 Task: Create a section Incident Response Sprint and in the section, add a milestone Capacity Management Process Improvement in the project BitTech
Action: Mouse moved to (312, 456)
Screenshot: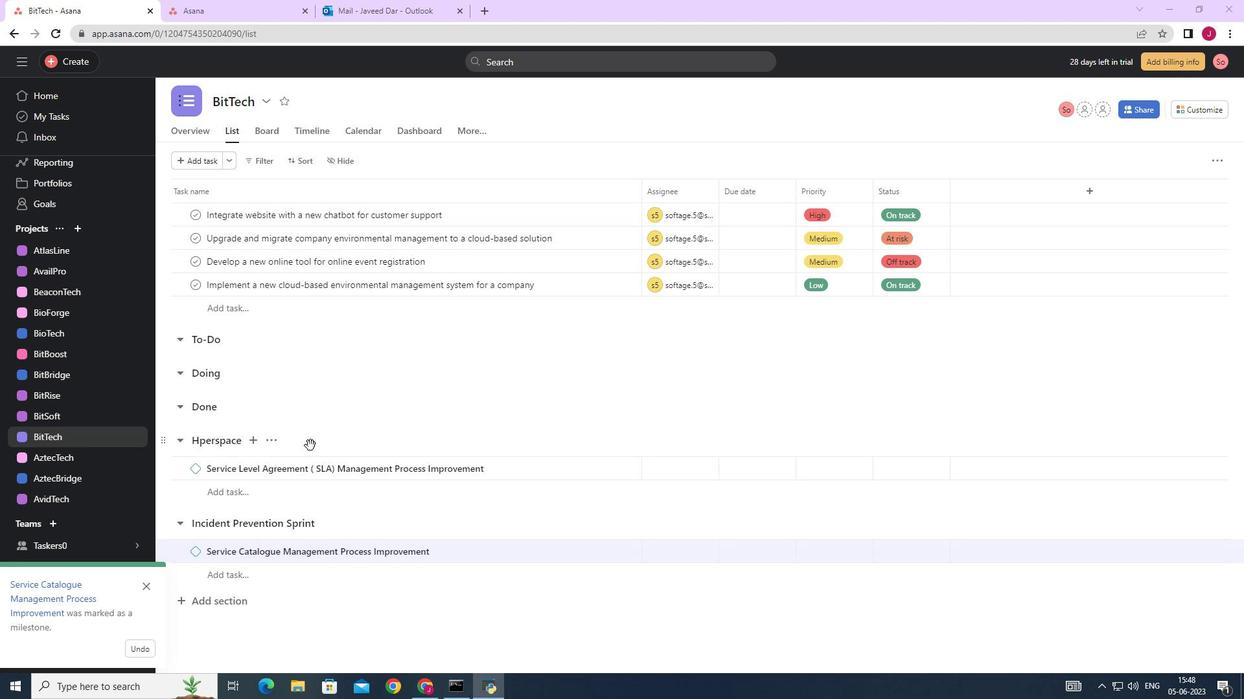 
Action: Mouse scrolled (312, 455) with delta (0, 0)
Screenshot: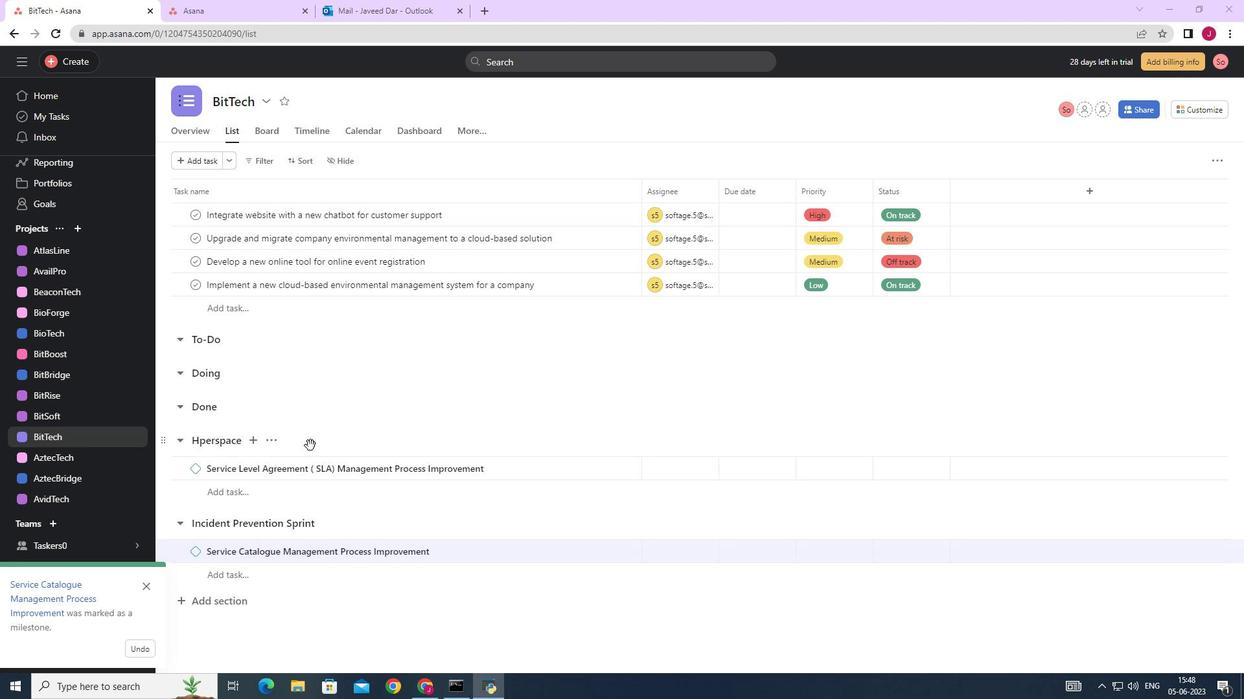 
Action: Mouse moved to (312, 456)
Screenshot: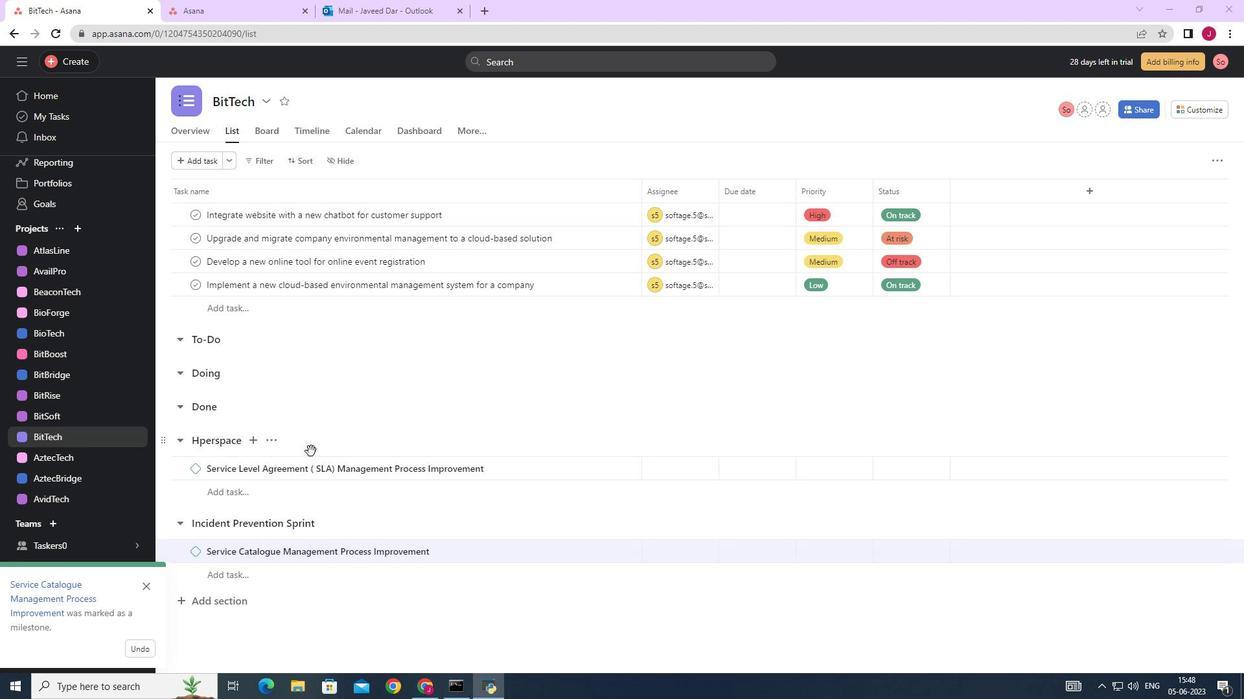 
Action: Mouse scrolled (312, 455) with delta (0, 0)
Screenshot: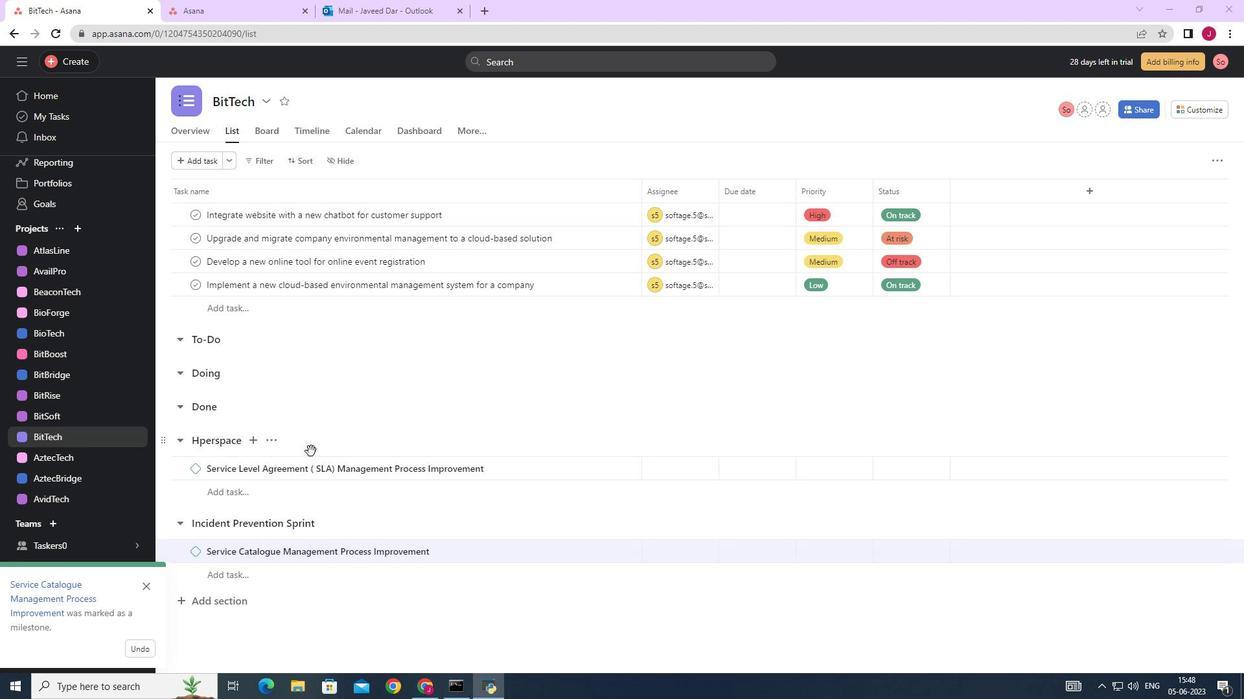 
Action: Mouse moved to (313, 457)
Screenshot: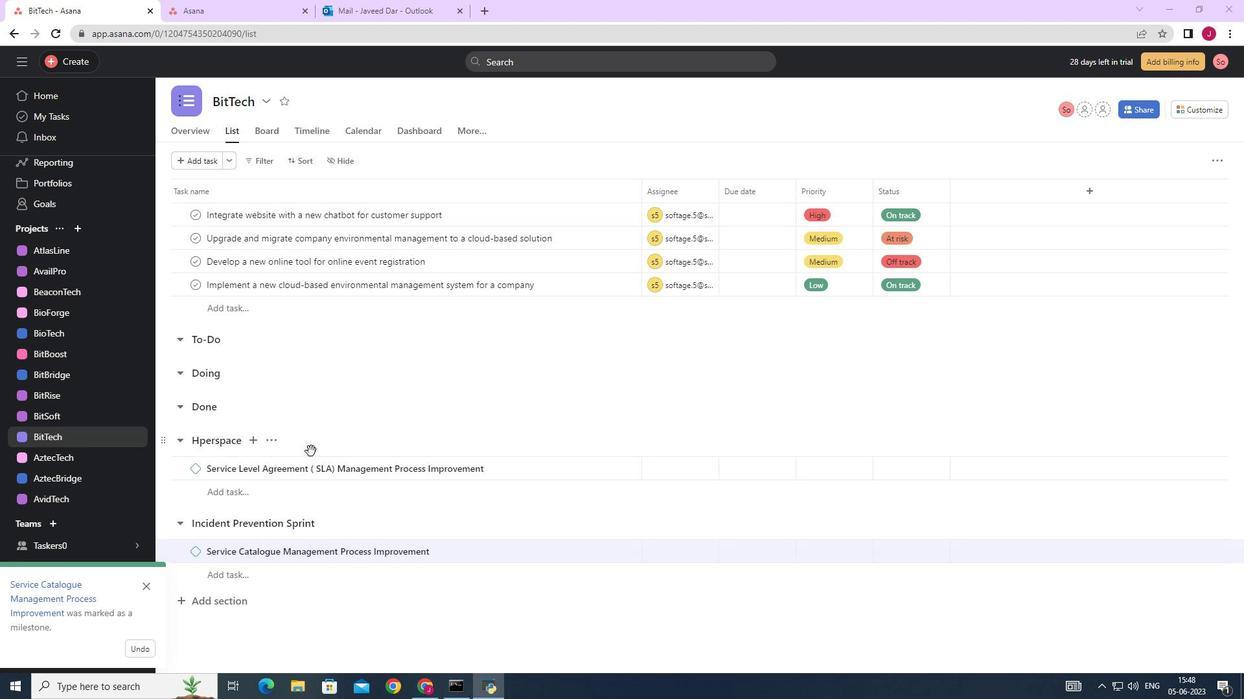 
Action: Mouse scrolled (313, 456) with delta (0, 0)
Screenshot: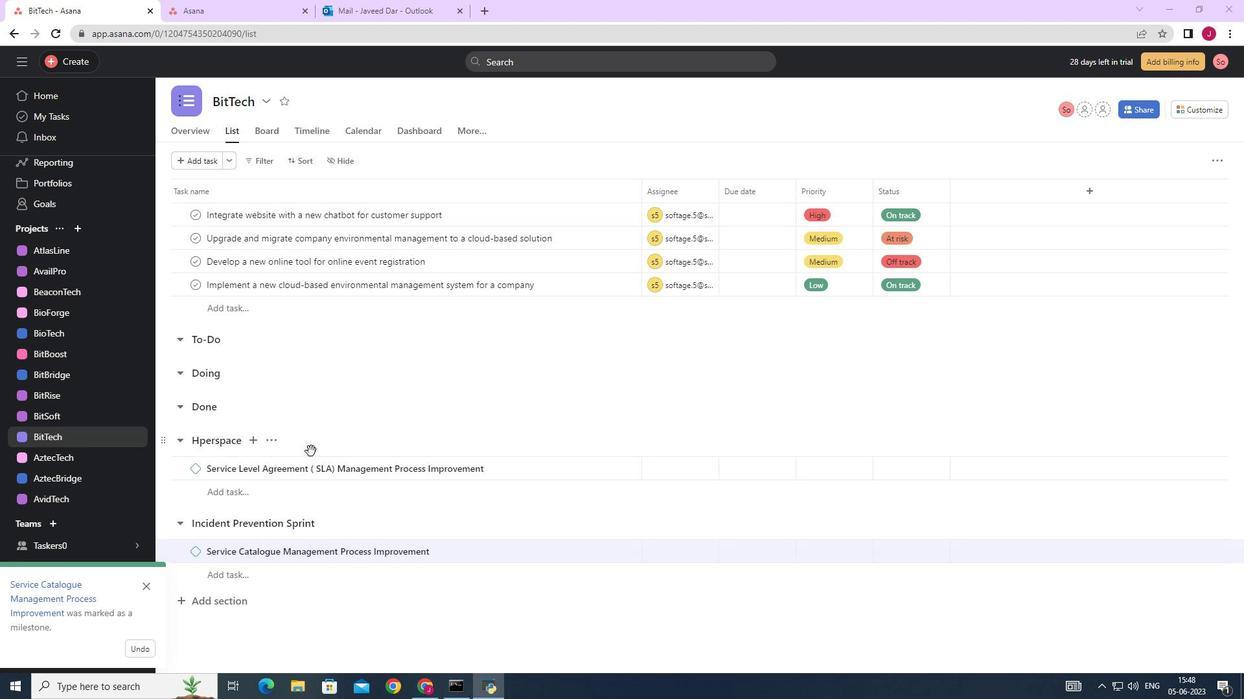 
Action: Mouse scrolled (313, 456) with delta (0, 0)
Screenshot: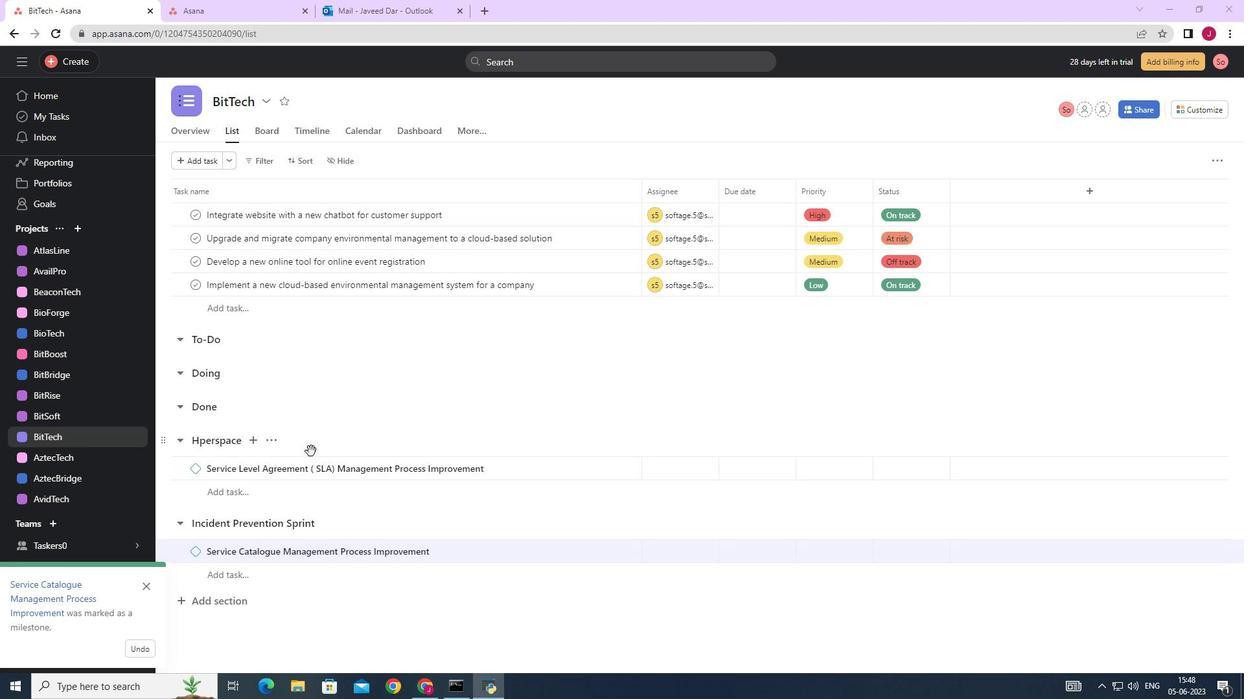 
Action: Mouse scrolled (313, 456) with delta (0, 0)
Screenshot: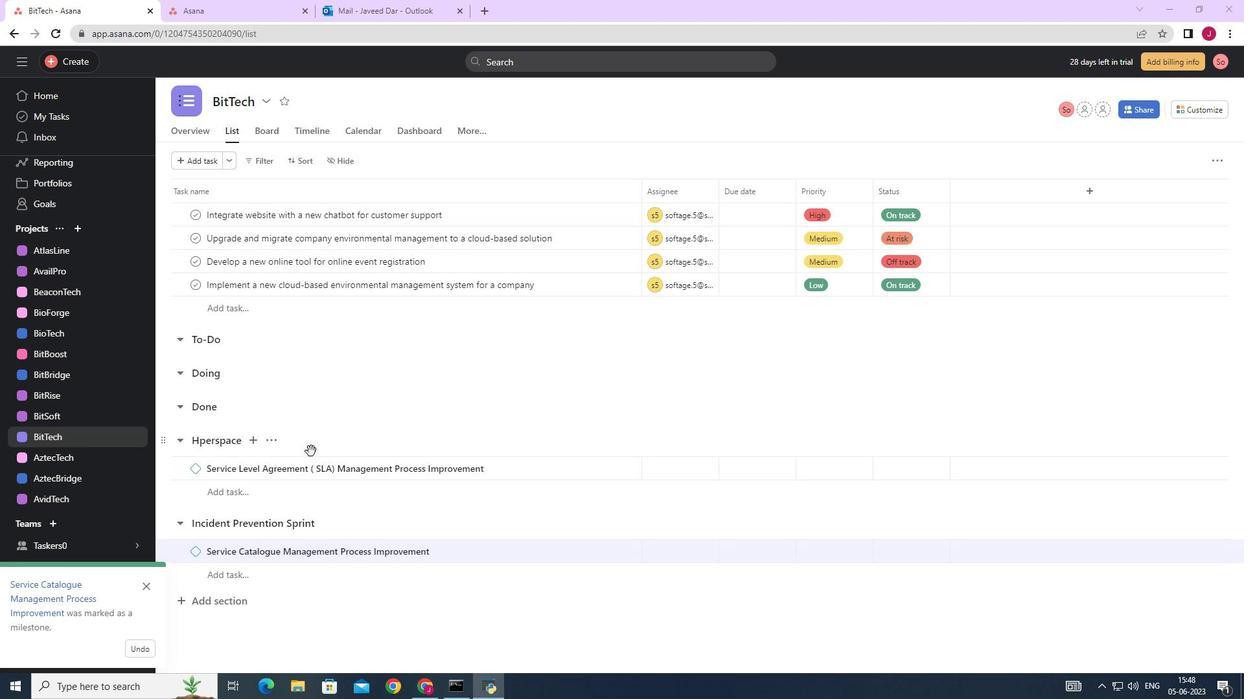 
Action: Mouse scrolled (313, 456) with delta (0, 0)
Screenshot: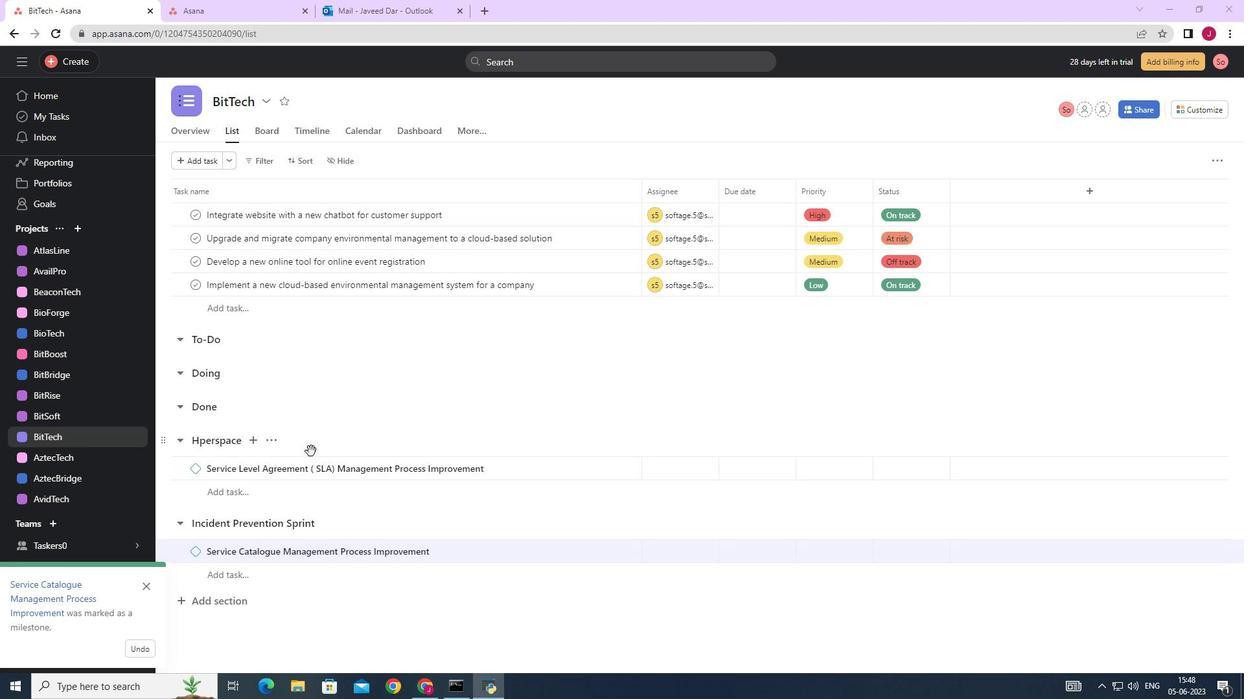 
Action: Mouse moved to (314, 458)
Screenshot: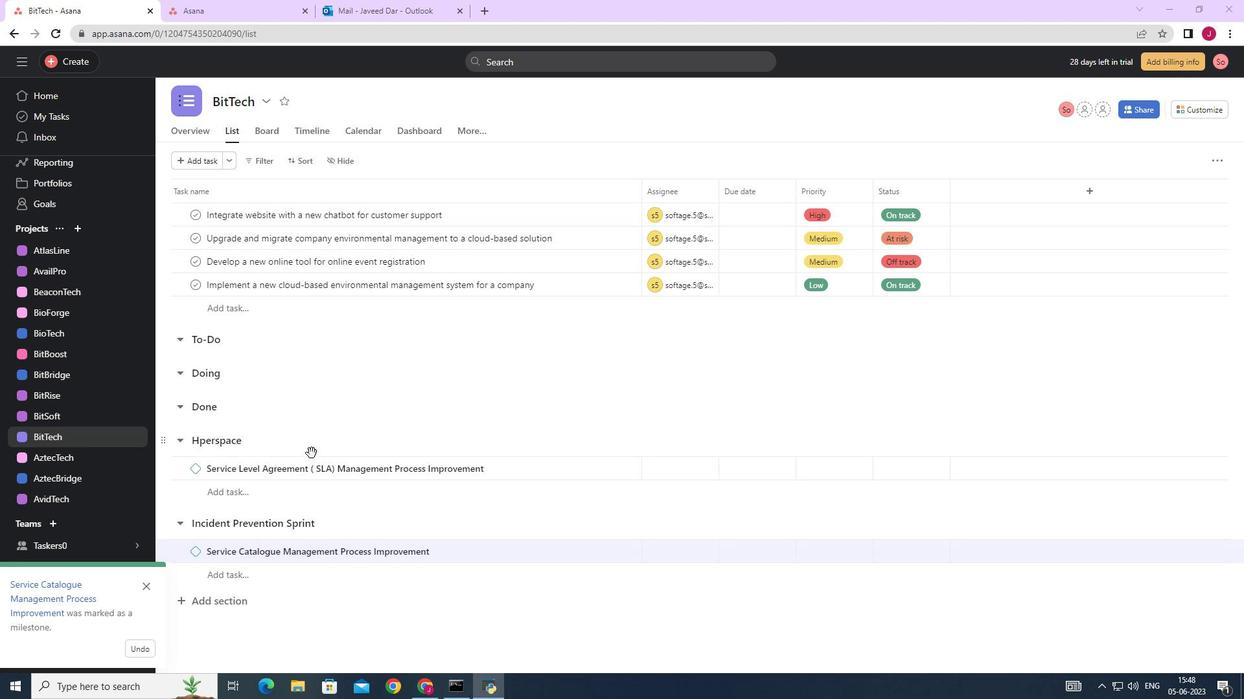 
Action: Mouse scrolled (314, 457) with delta (0, 0)
Screenshot: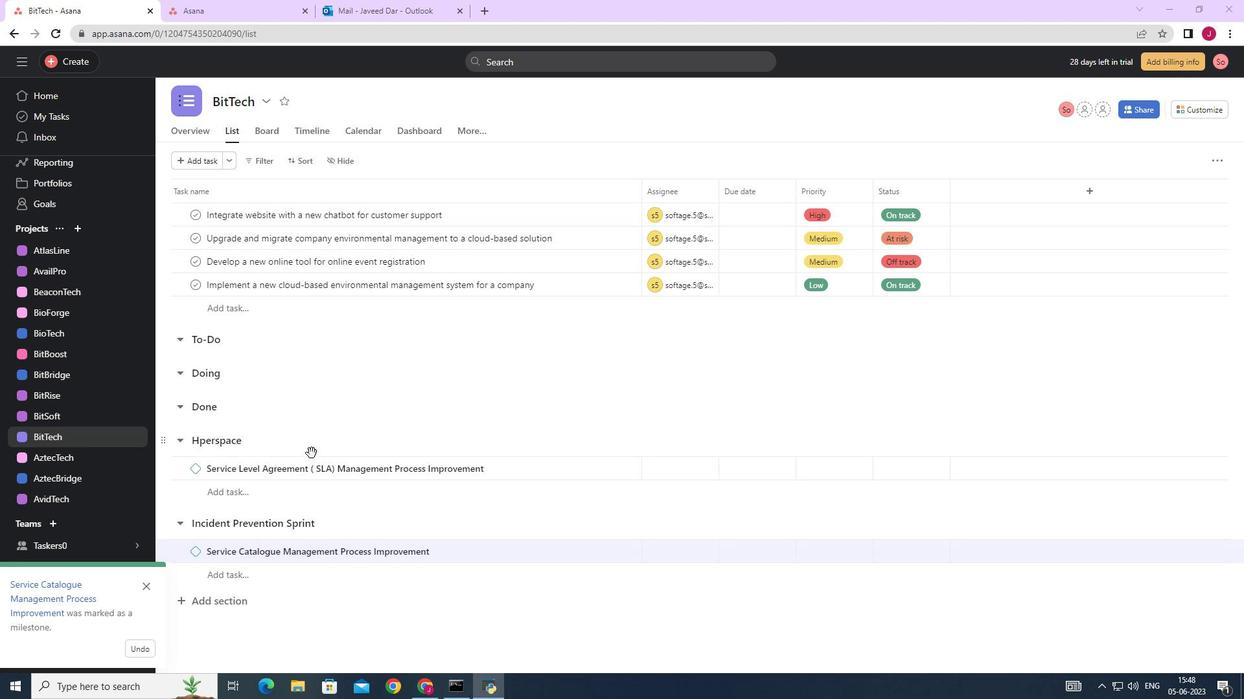 
Action: Mouse moved to (150, 585)
Screenshot: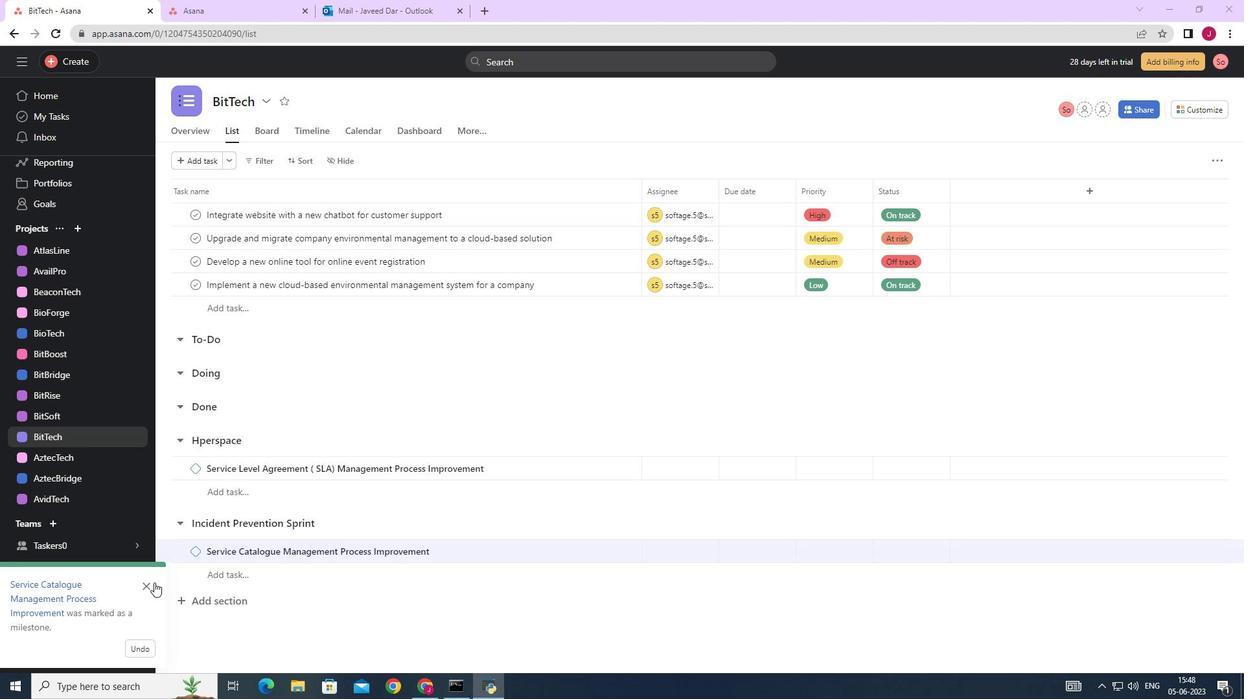 
Action: Mouse pressed left at (150, 585)
Screenshot: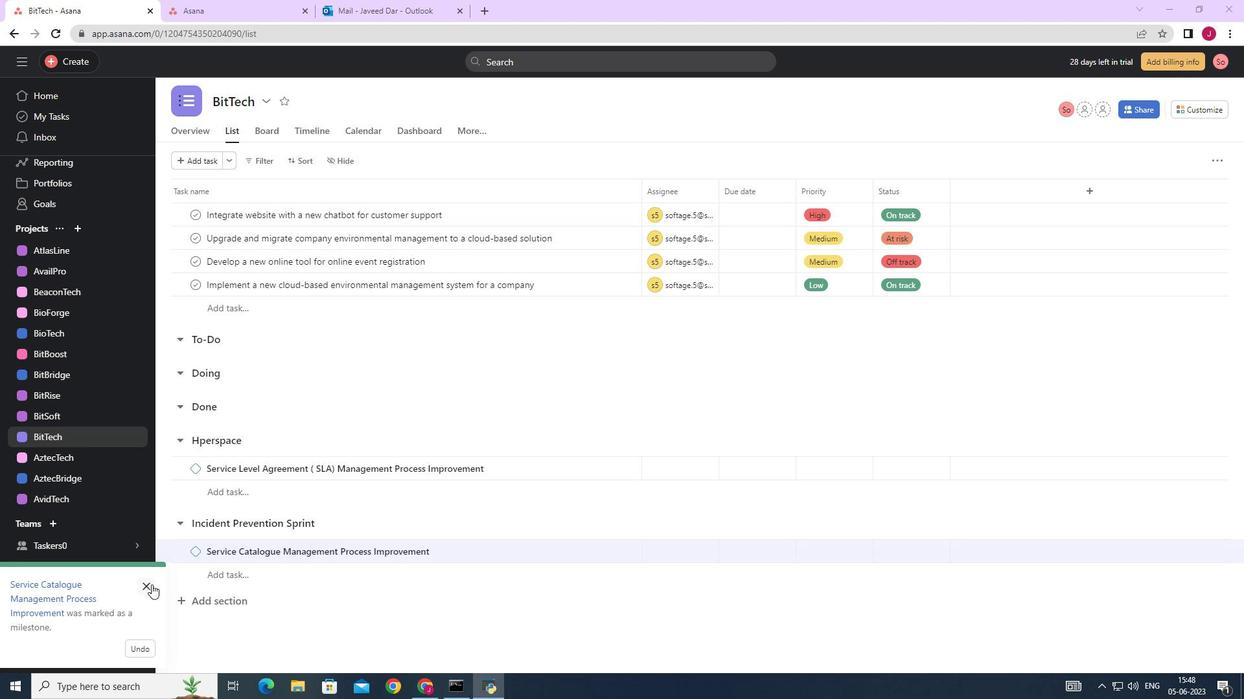 
Action: Mouse moved to (318, 492)
Screenshot: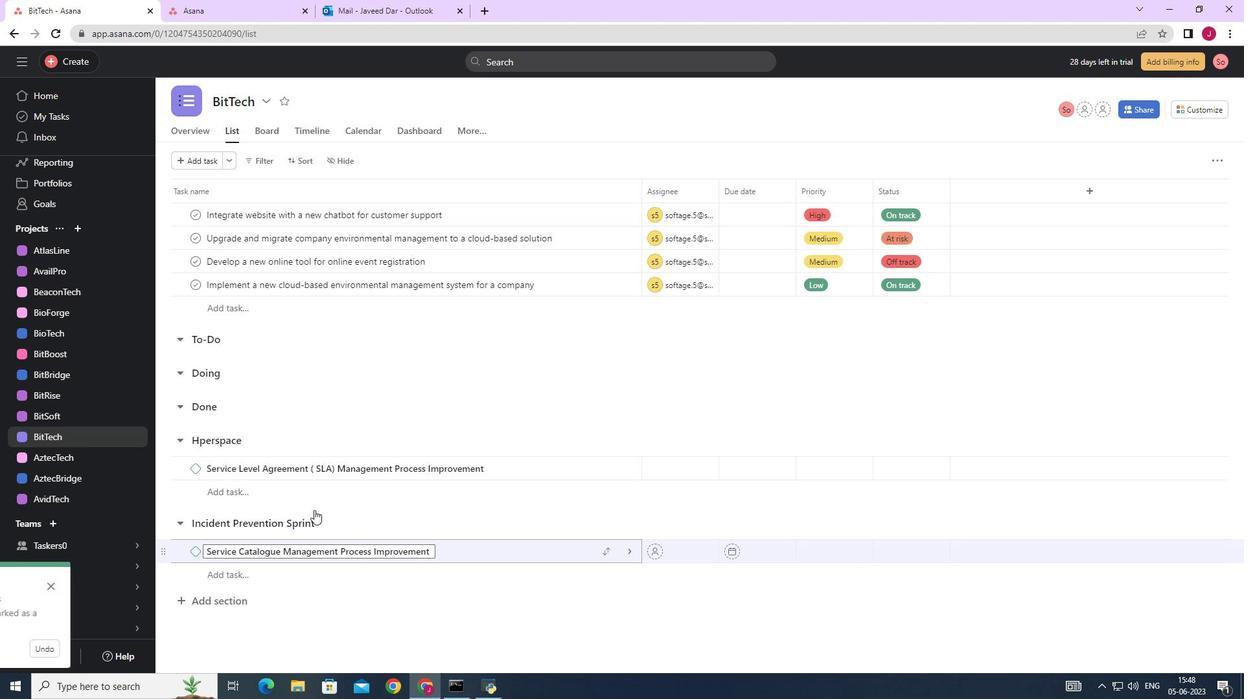 
Action: Mouse scrolled (318, 491) with delta (0, 0)
Screenshot: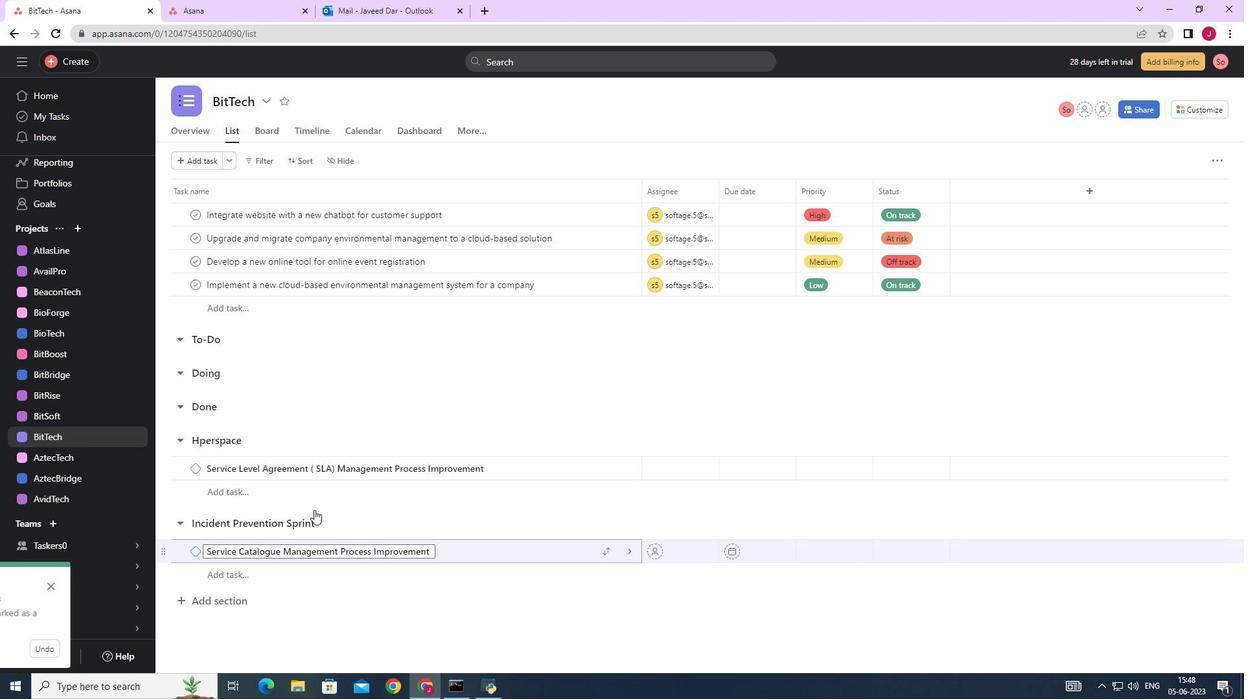 
Action: Mouse scrolled (318, 491) with delta (0, 0)
Screenshot: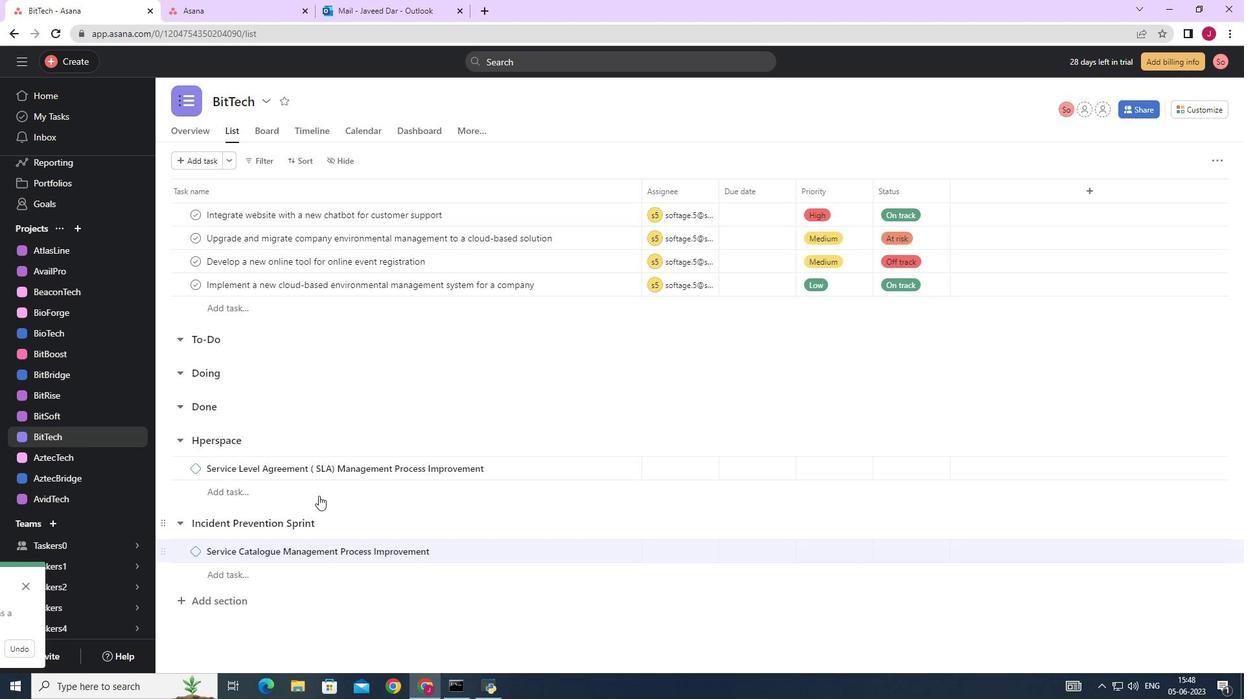 
Action: Mouse moved to (317, 492)
Screenshot: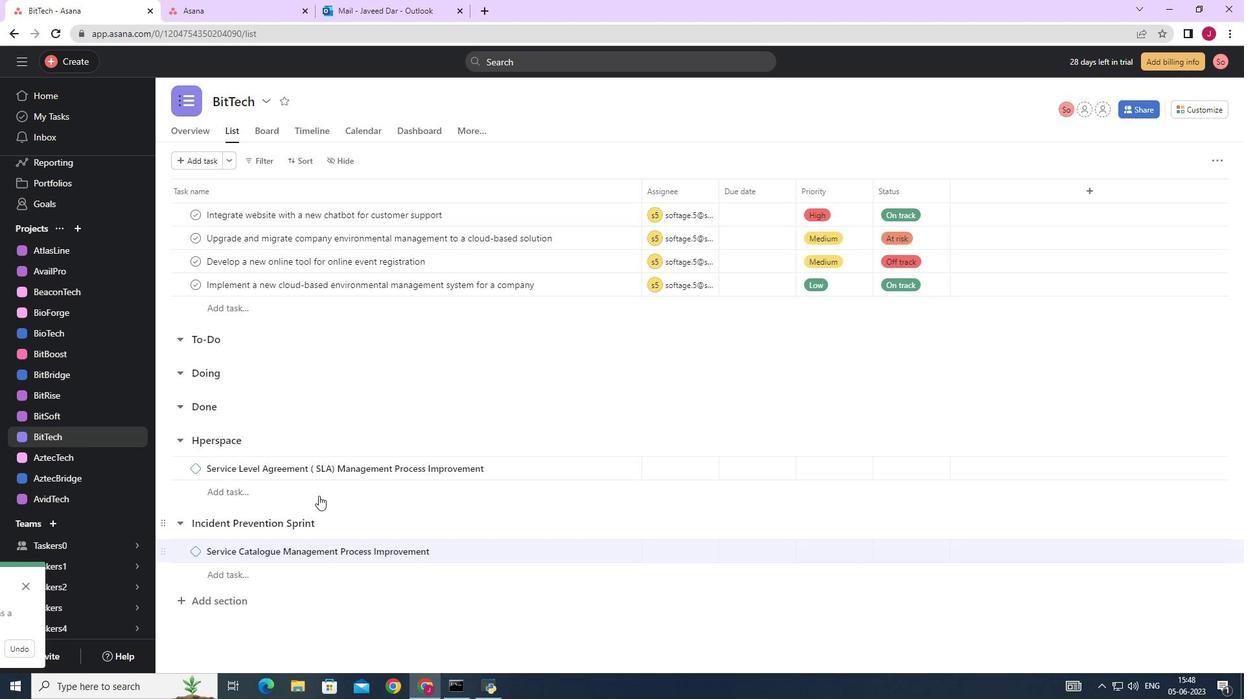 
Action: Mouse scrolled (317, 491) with delta (0, 0)
Screenshot: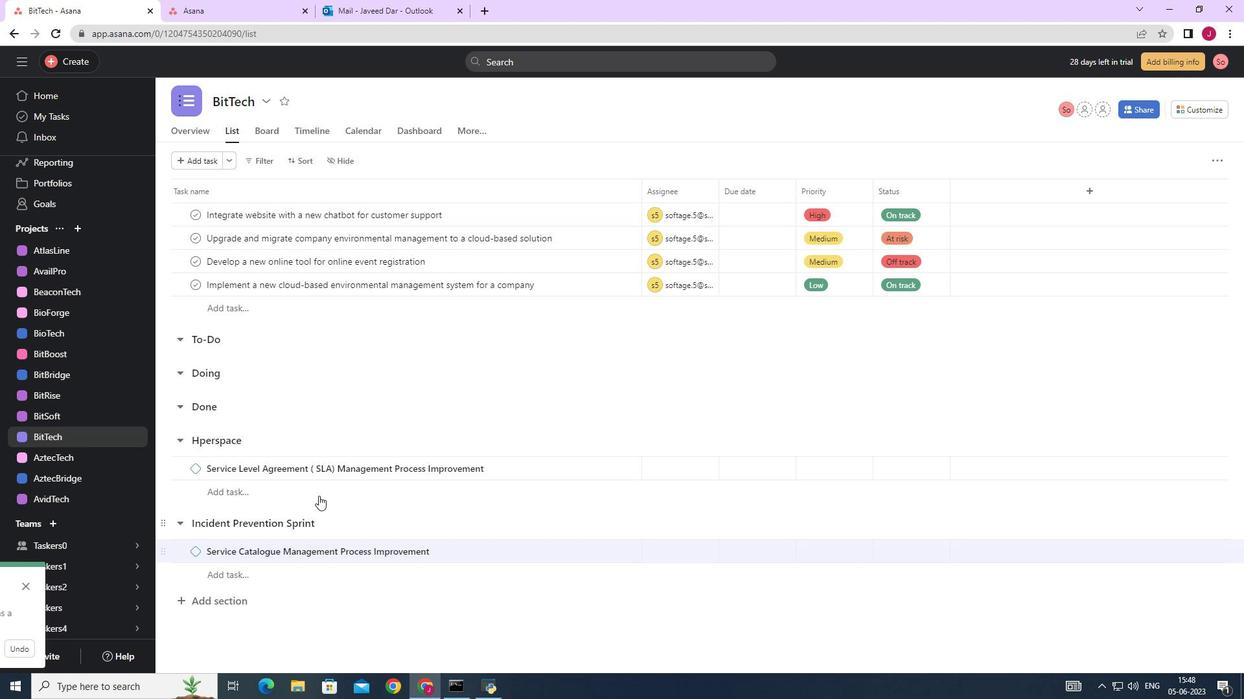 
Action: Mouse scrolled (317, 491) with delta (0, 0)
Screenshot: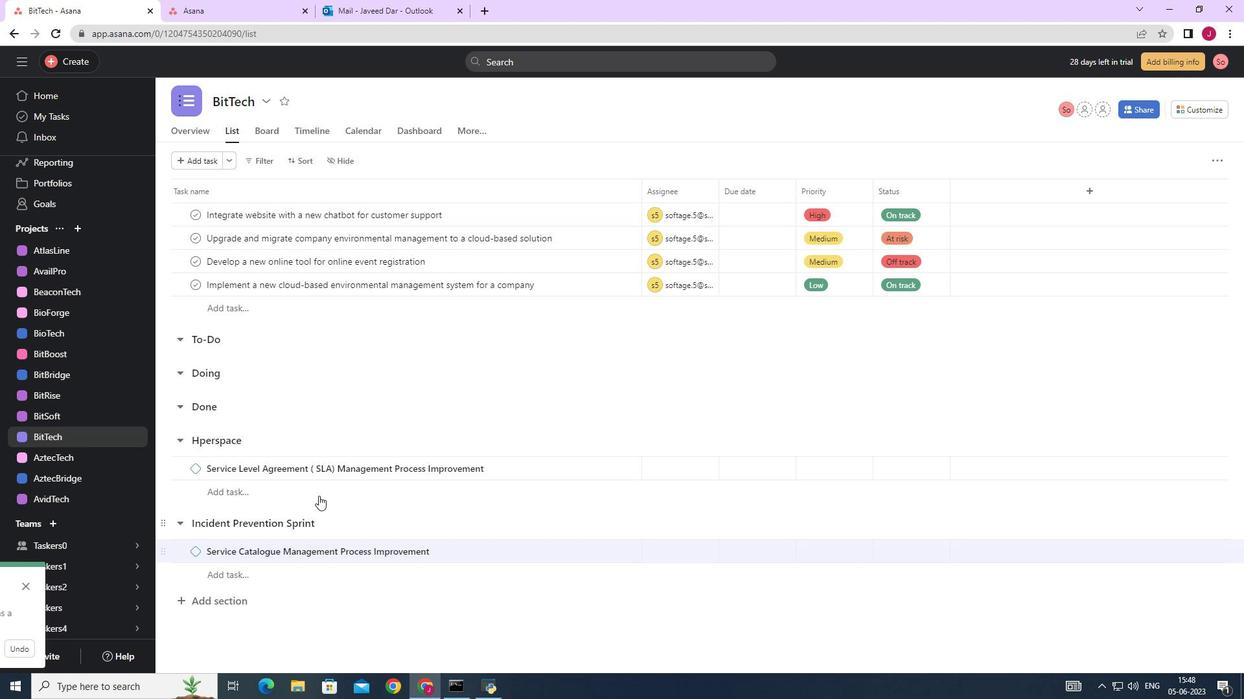 
Action: Mouse scrolled (317, 491) with delta (0, 0)
Screenshot: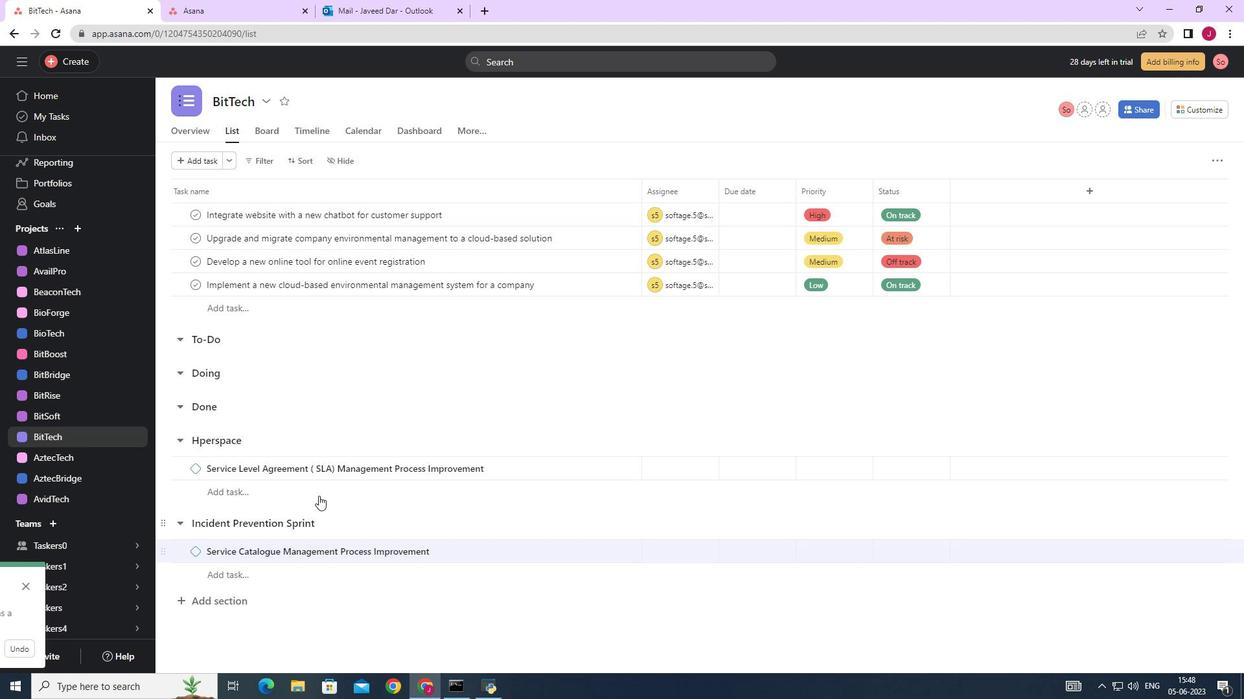 
Action: Mouse scrolled (317, 491) with delta (0, 0)
Screenshot: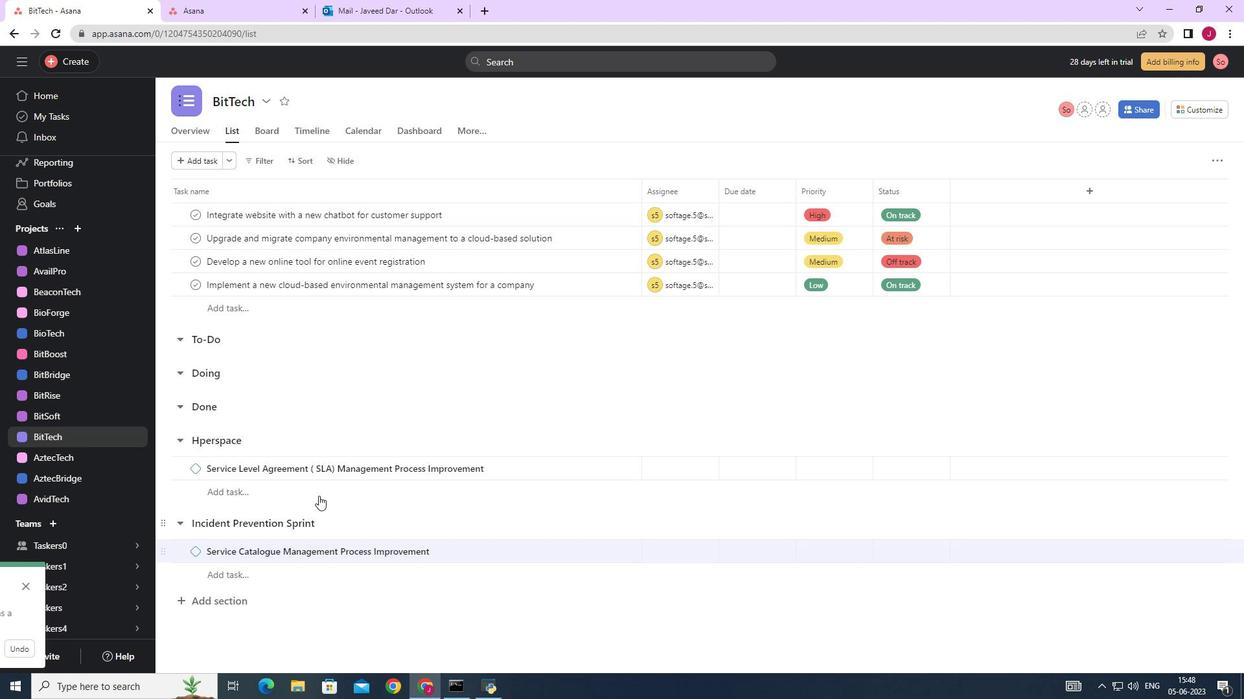 
Action: Mouse moved to (302, 497)
Screenshot: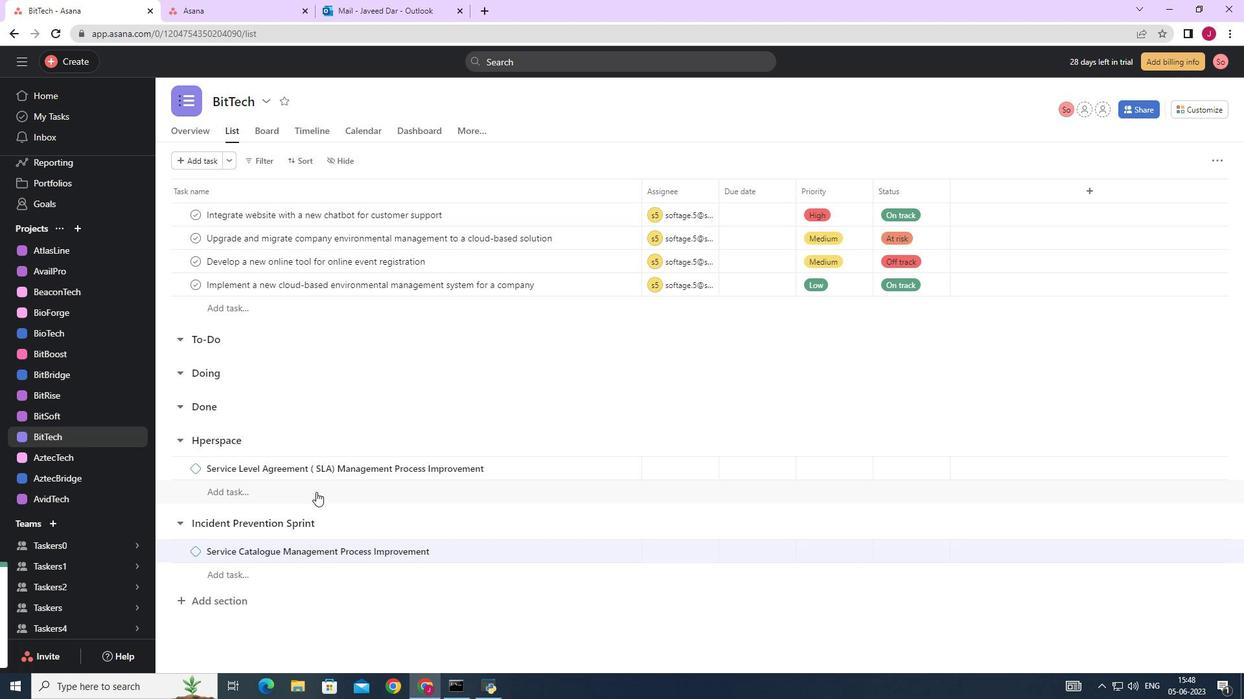 
Action: Mouse scrolled (314, 491) with delta (0, 0)
Screenshot: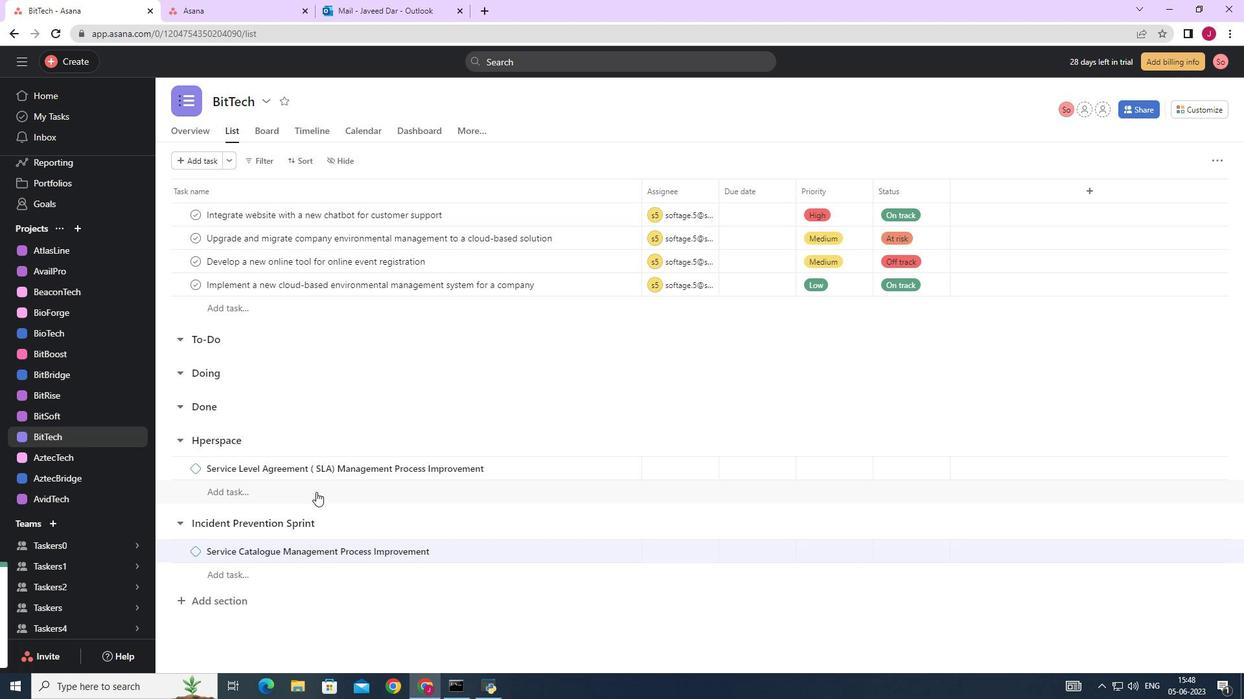 
Action: Mouse moved to (222, 602)
Screenshot: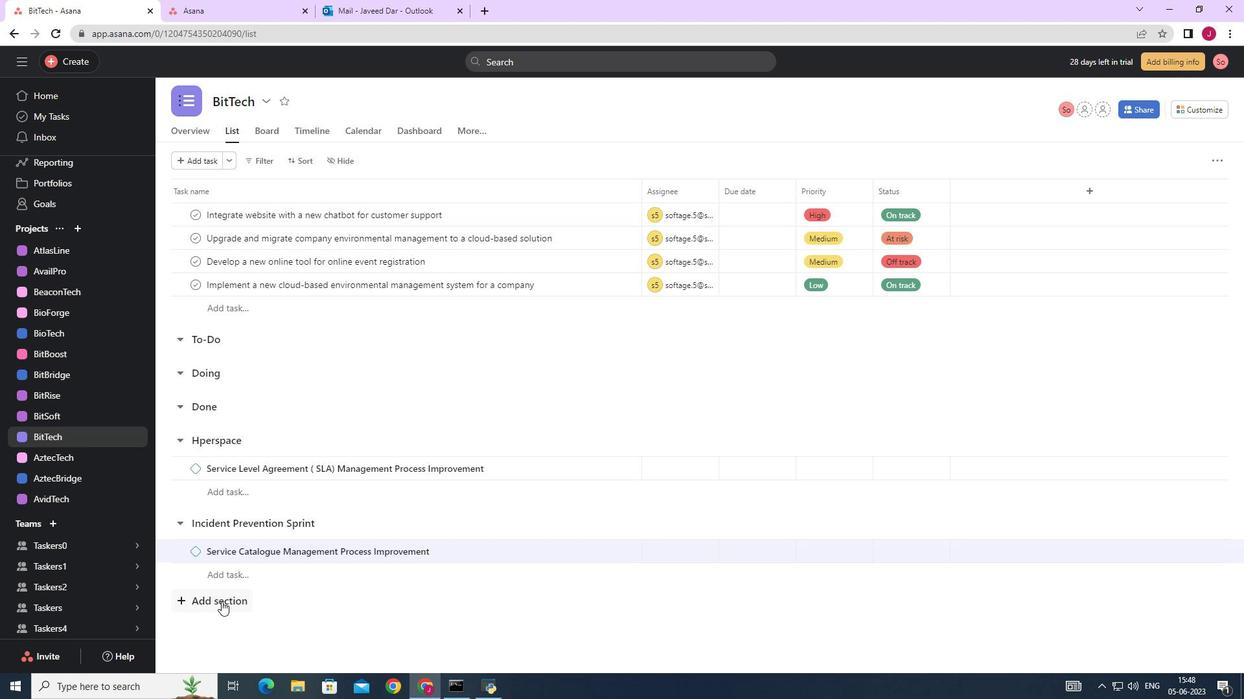 
Action: Mouse pressed left at (222, 602)
Screenshot: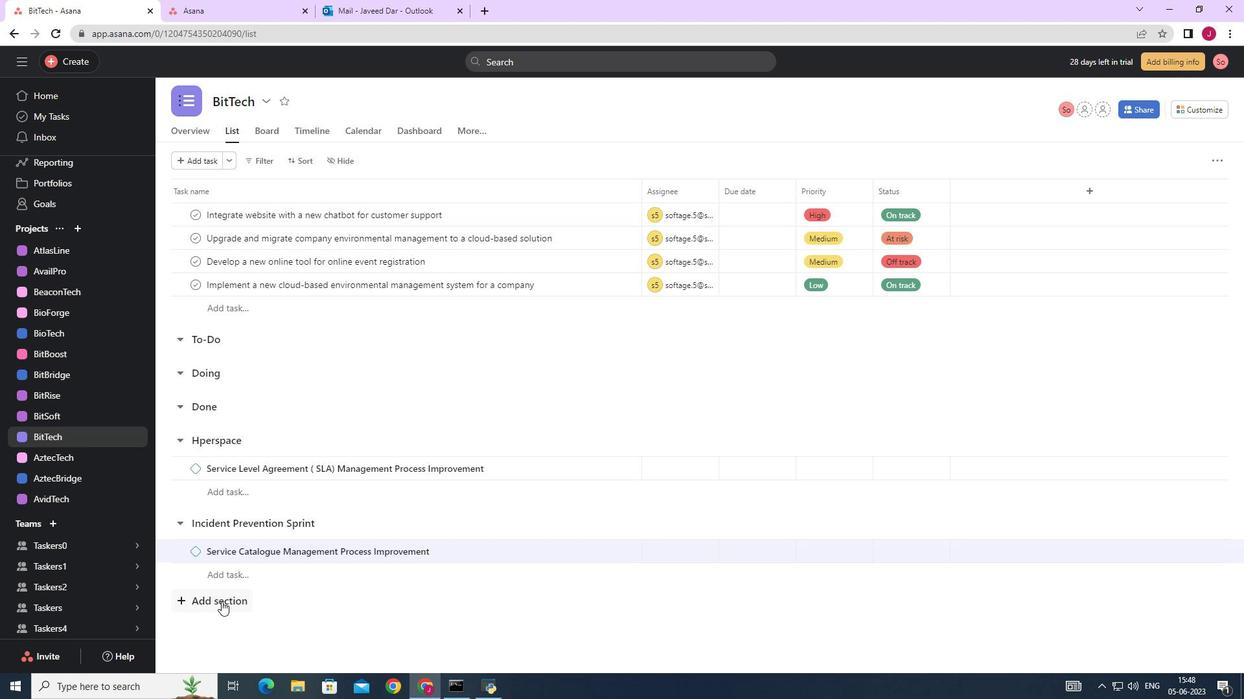 
Action: Mouse moved to (227, 600)
Screenshot: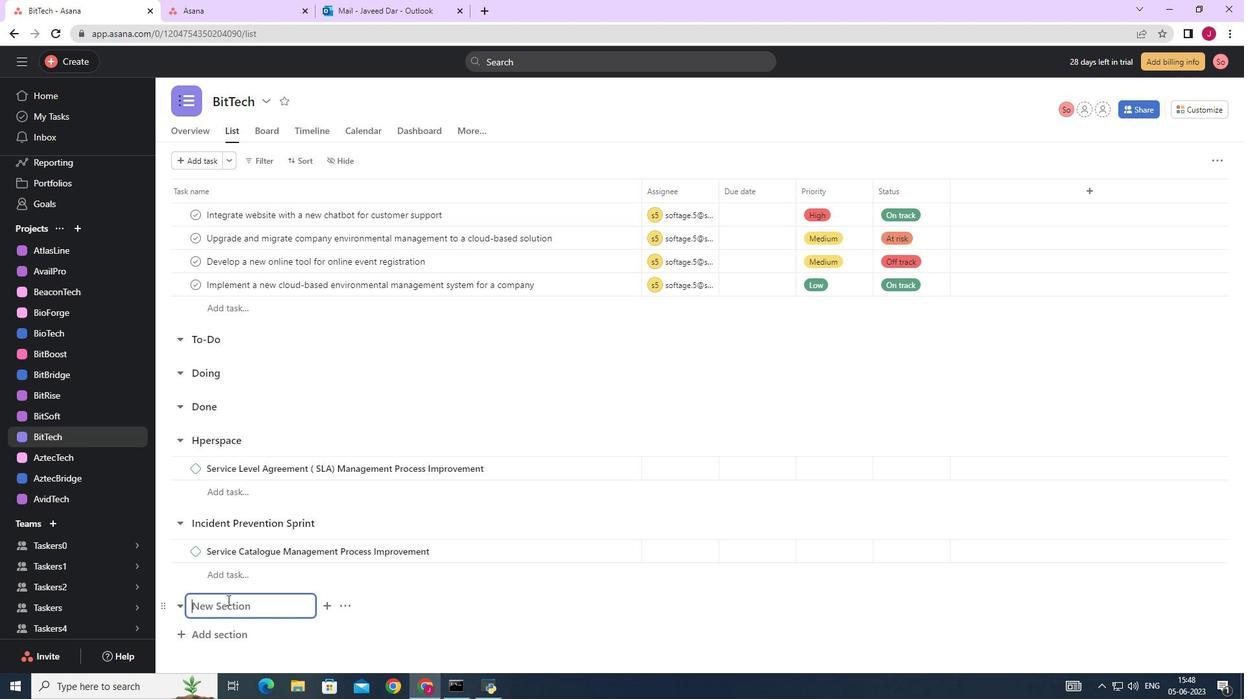 
Action: Mouse scrolled (227, 600) with delta (0, 0)
Screenshot: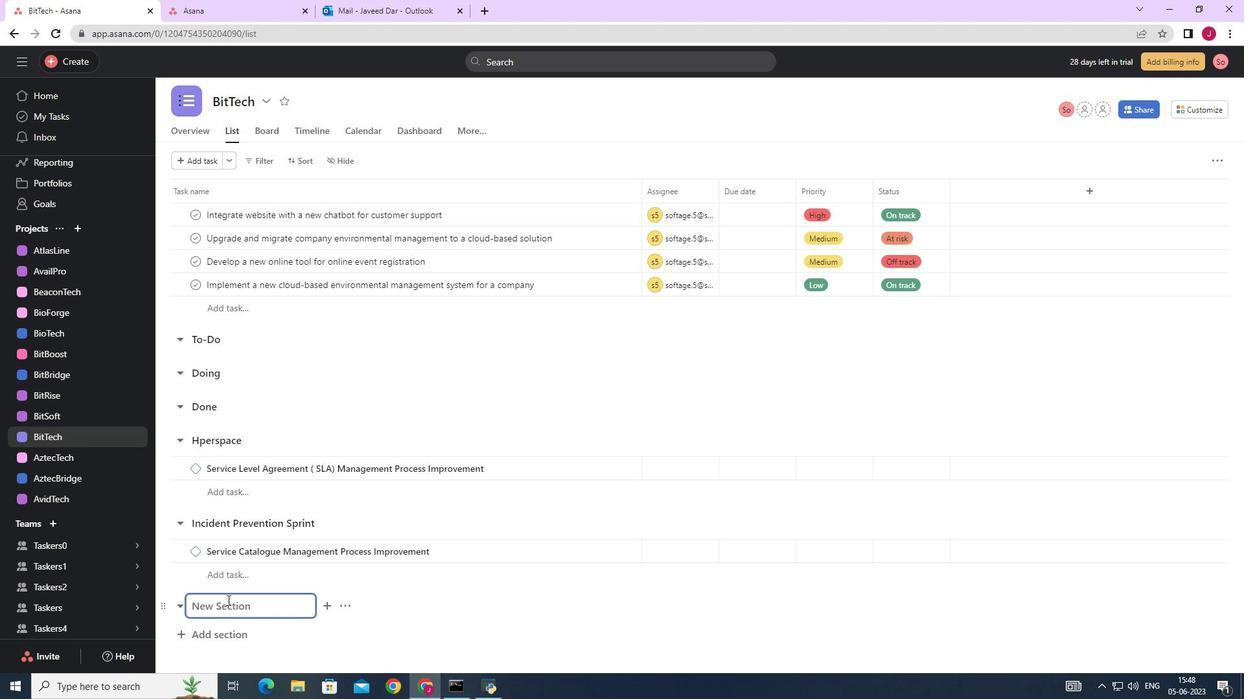
Action: Mouse moved to (228, 602)
Screenshot: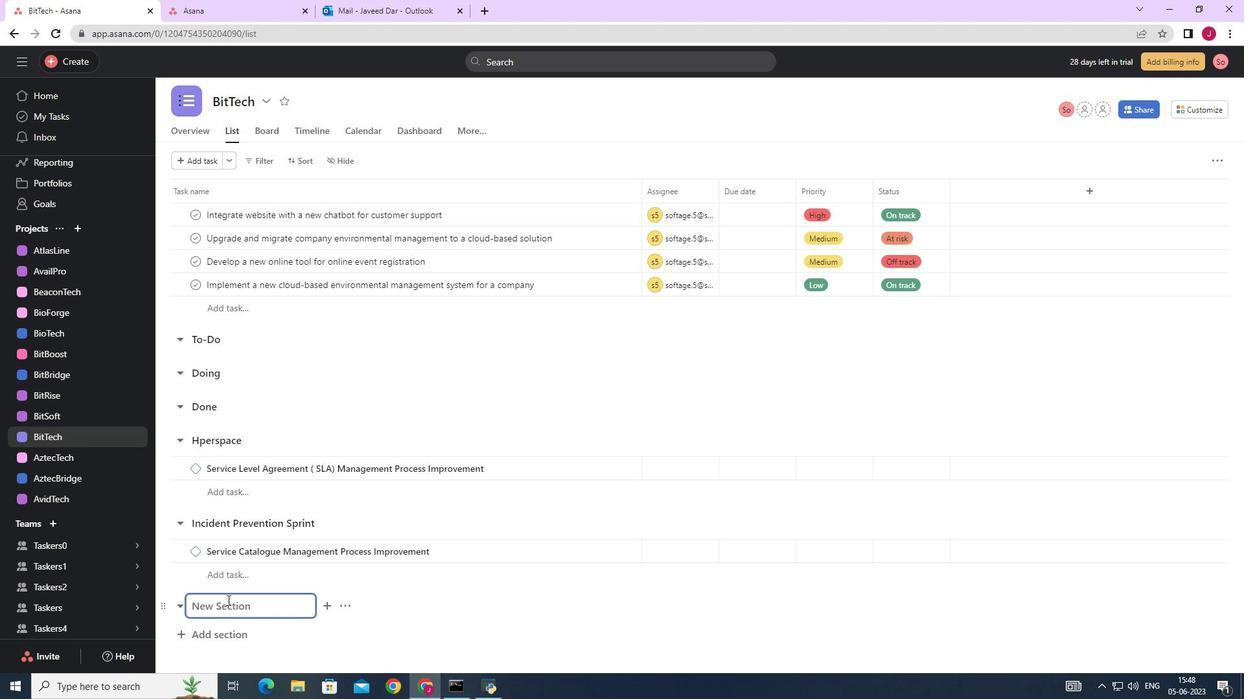 
Action: Mouse scrolled (228, 601) with delta (0, 0)
Screenshot: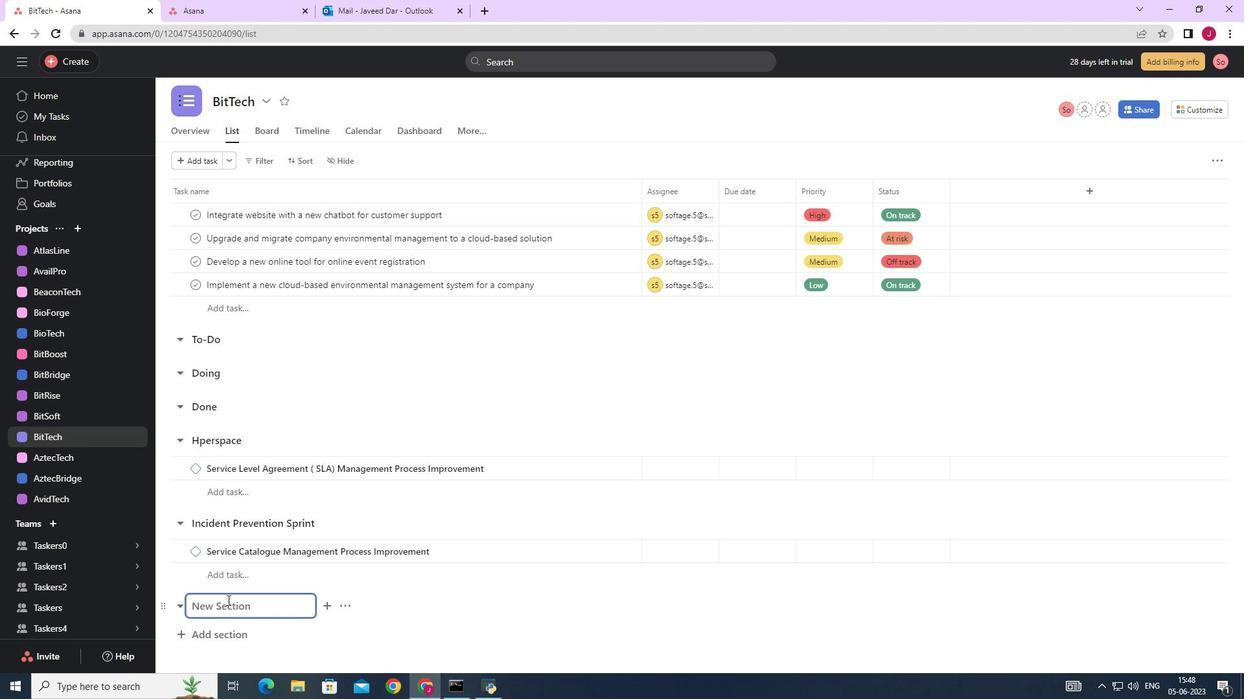 
Action: Mouse moved to (229, 602)
Screenshot: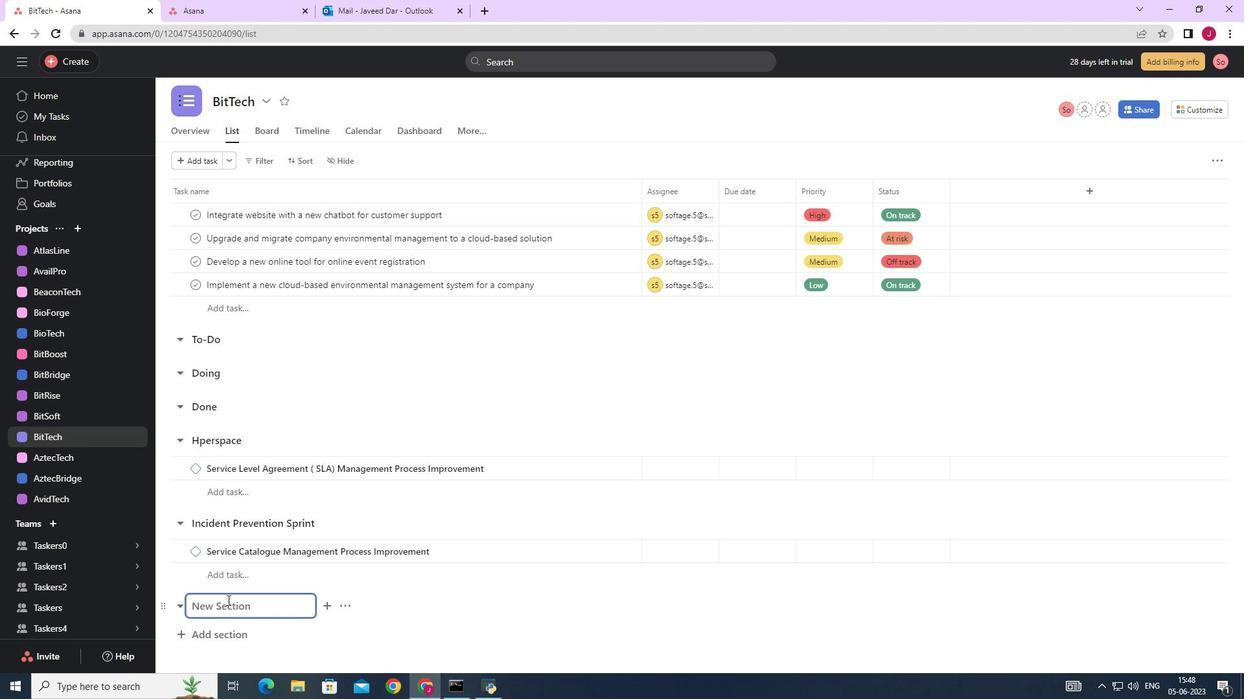 
Action: Mouse scrolled (229, 601) with delta (0, 0)
Screenshot: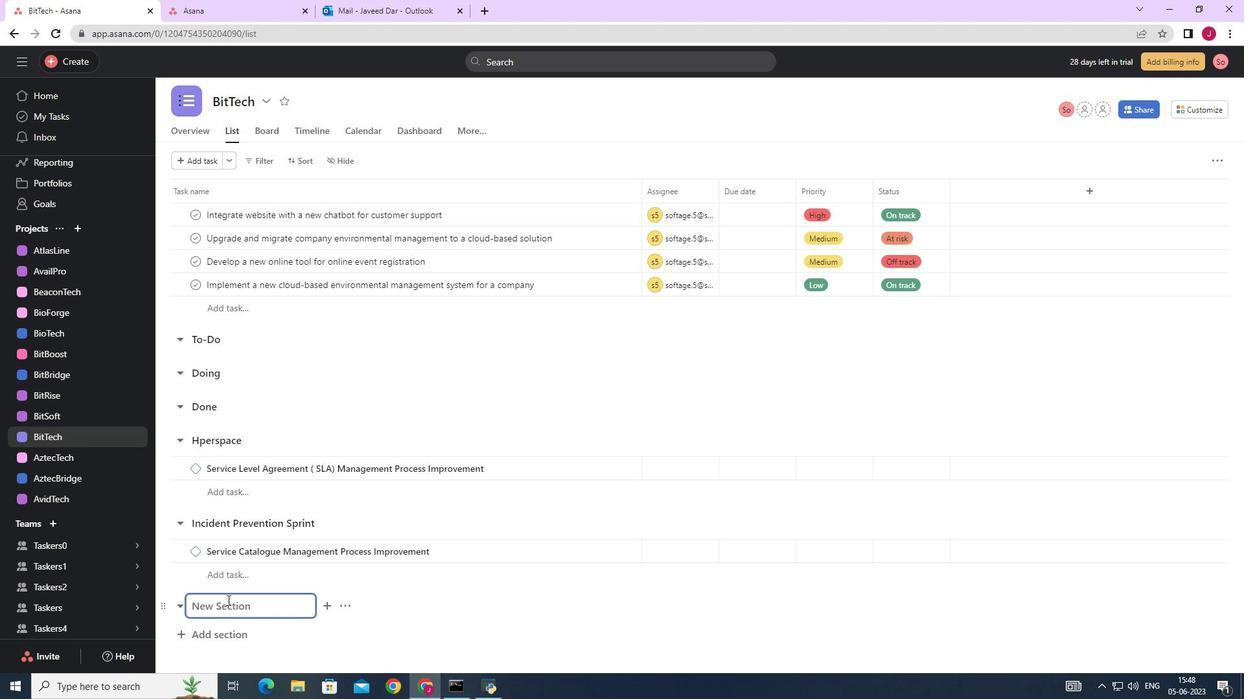 
Action: Mouse scrolled (229, 601) with delta (0, 0)
Screenshot: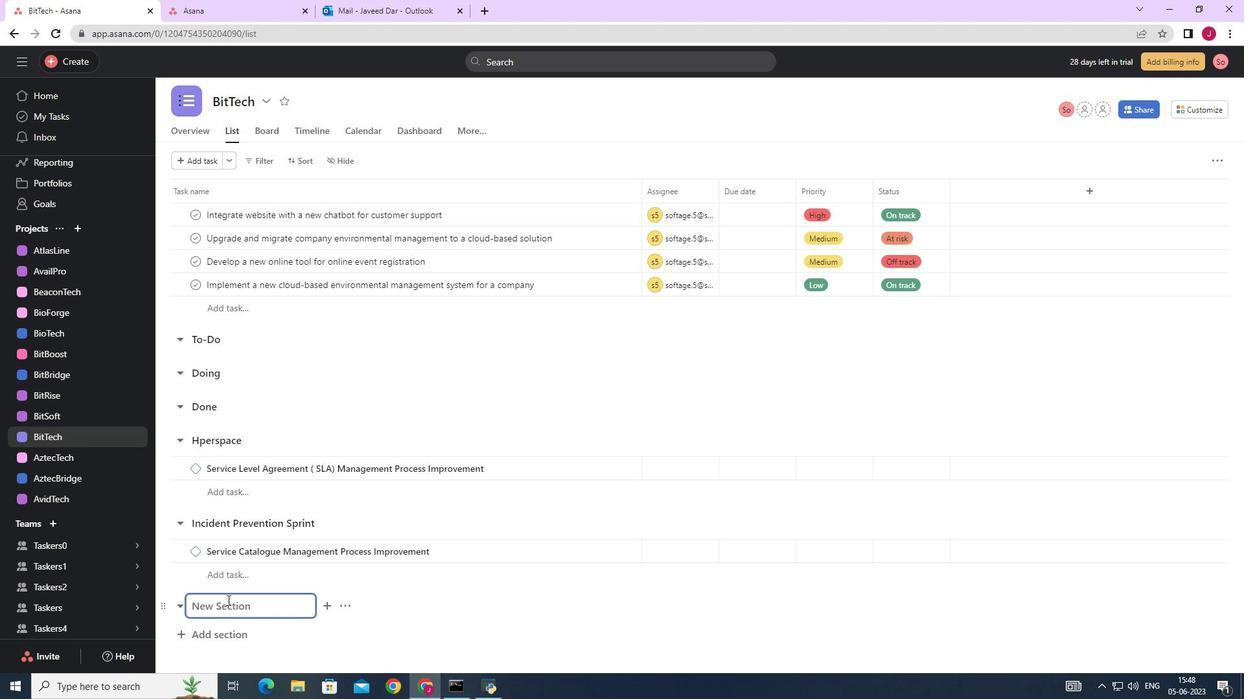 
Action: Mouse pressed left at (229, 602)
Screenshot: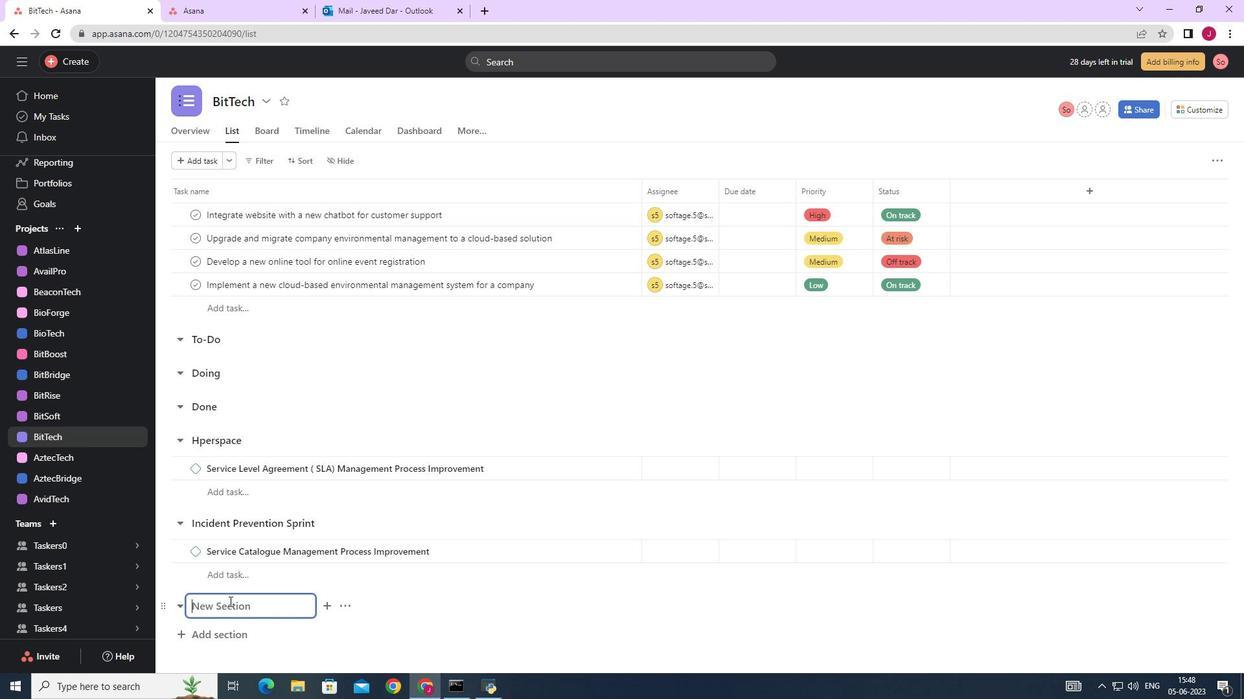 
Action: Mouse moved to (230, 602)
Screenshot: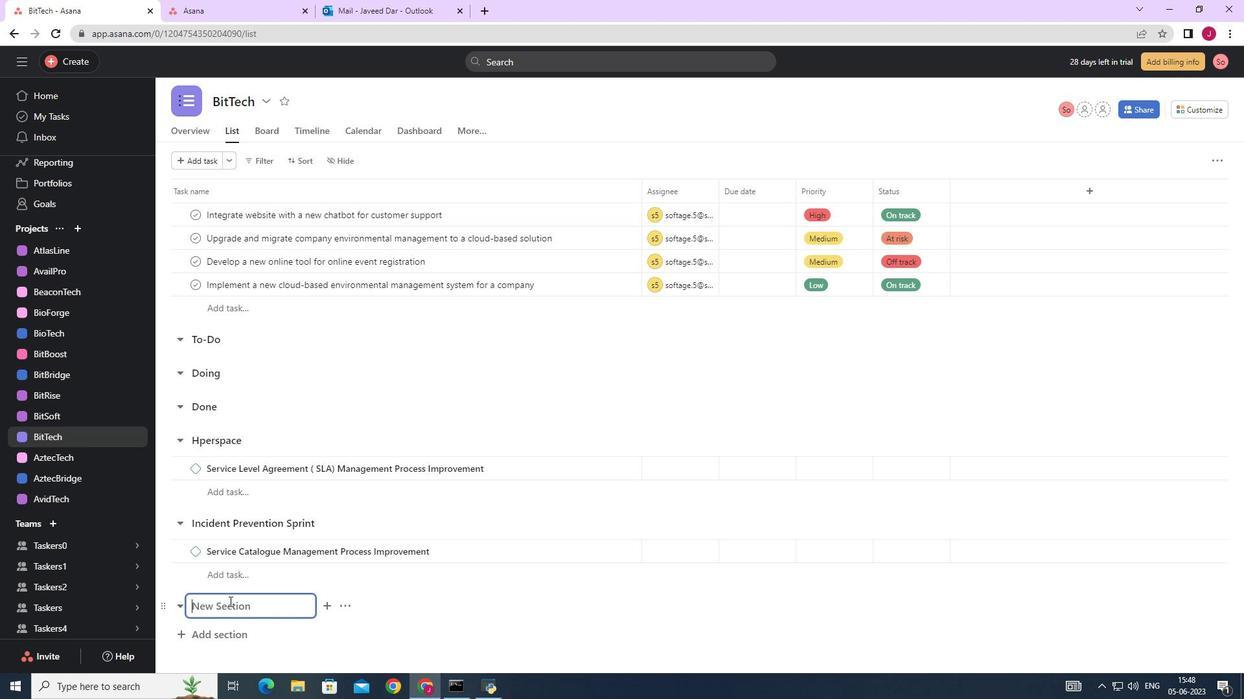 
Action: Key pressed <Key.caps_lock>I<Key.caps_lock>ncident<Key.space><Key.caps_lock>R<Key.caps_lock>espom<Key.backspace>nse<Key.space><Key.caps_lock>S<Key.caps_lock>print<Key.space><Key.enter><Key.caps_lock>C<Key.caps_lock>apacity<Key.space><Key.caps_lock>M<Key.caps_lock>anagement<Key.space><Key.caps_lock>P<Key.caps_lock>rocess<Key.space><Key.caps_lock>I<Key.caps_lock>mprovement<Key.space>
Screenshot: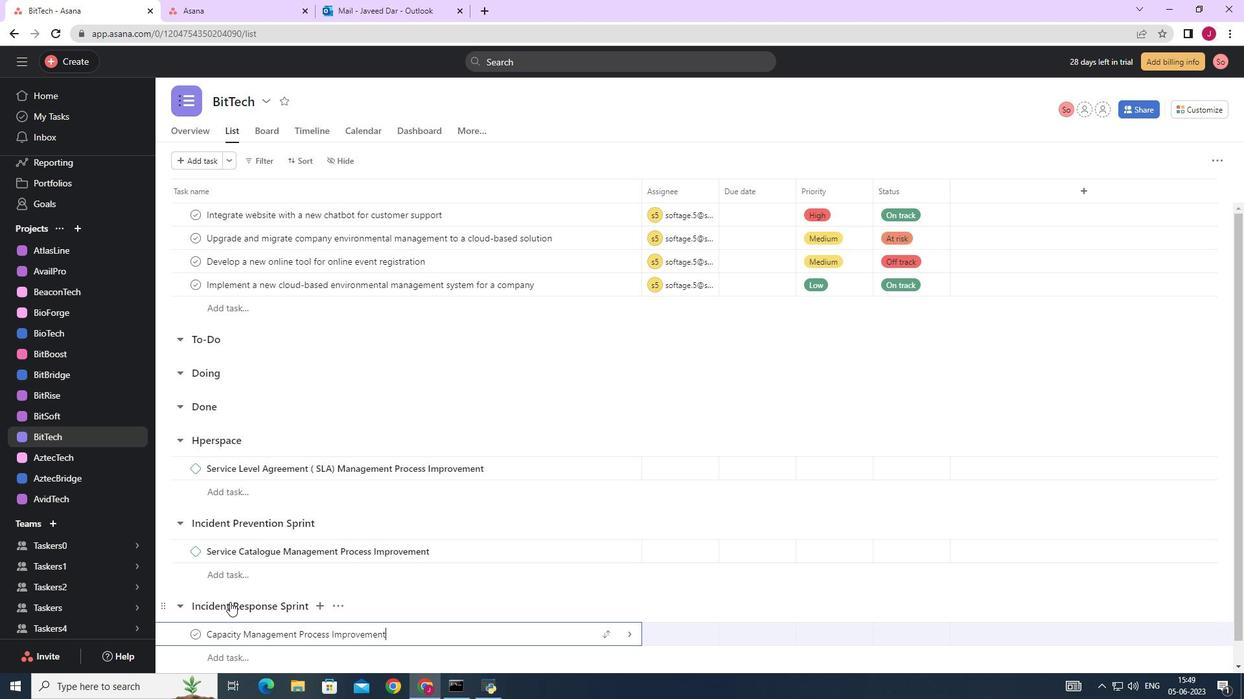 
Action: Mouse moved to (630, 638)
Screenshot: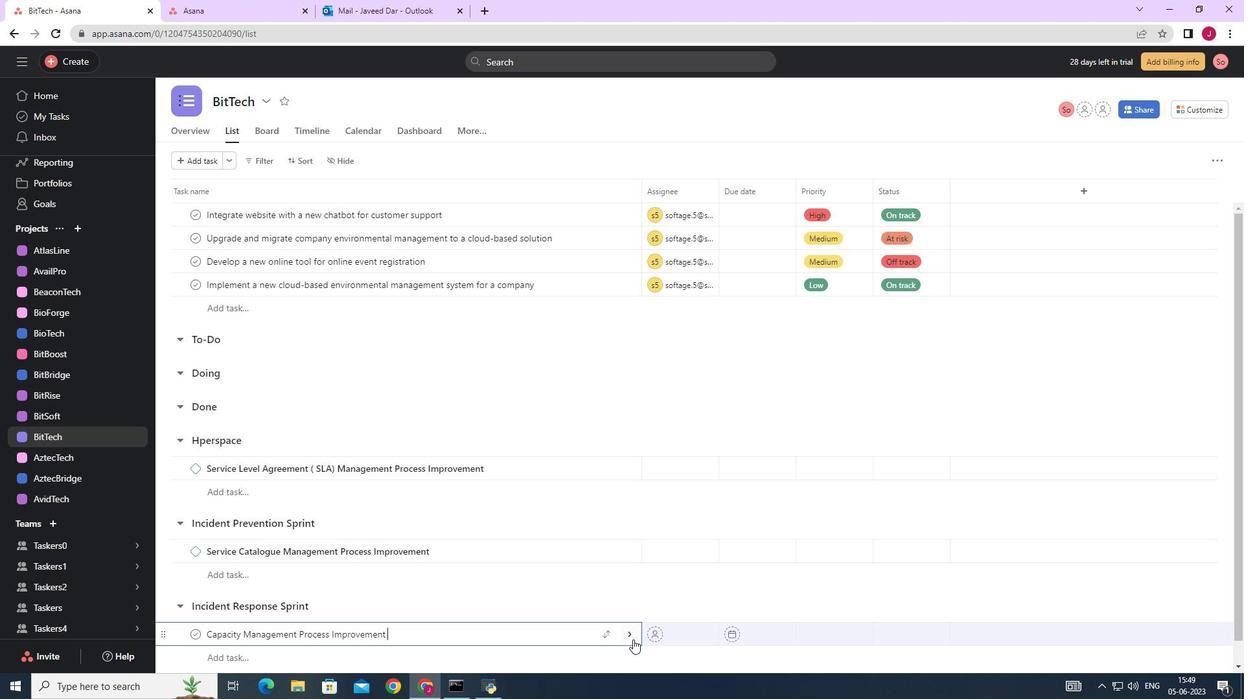 
Action: Mouse pressed left at (630, 638)
Screenshot: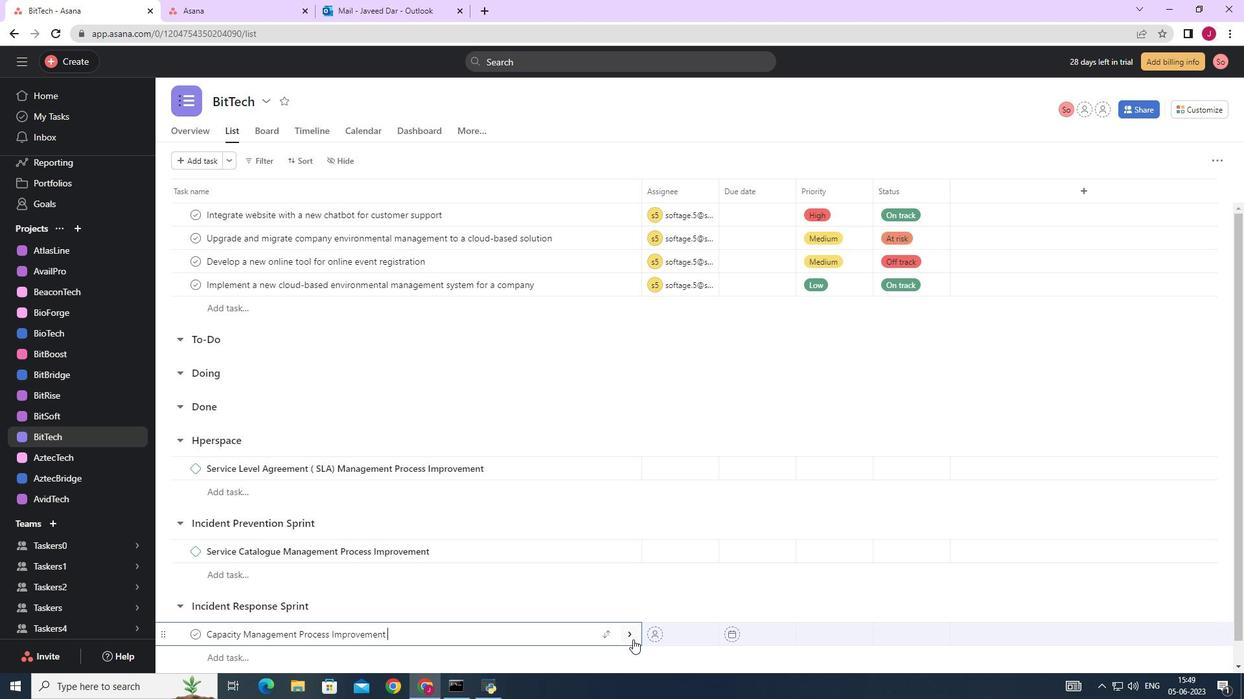 
Action: Mouse moved to (1196, 156)
Screenshot: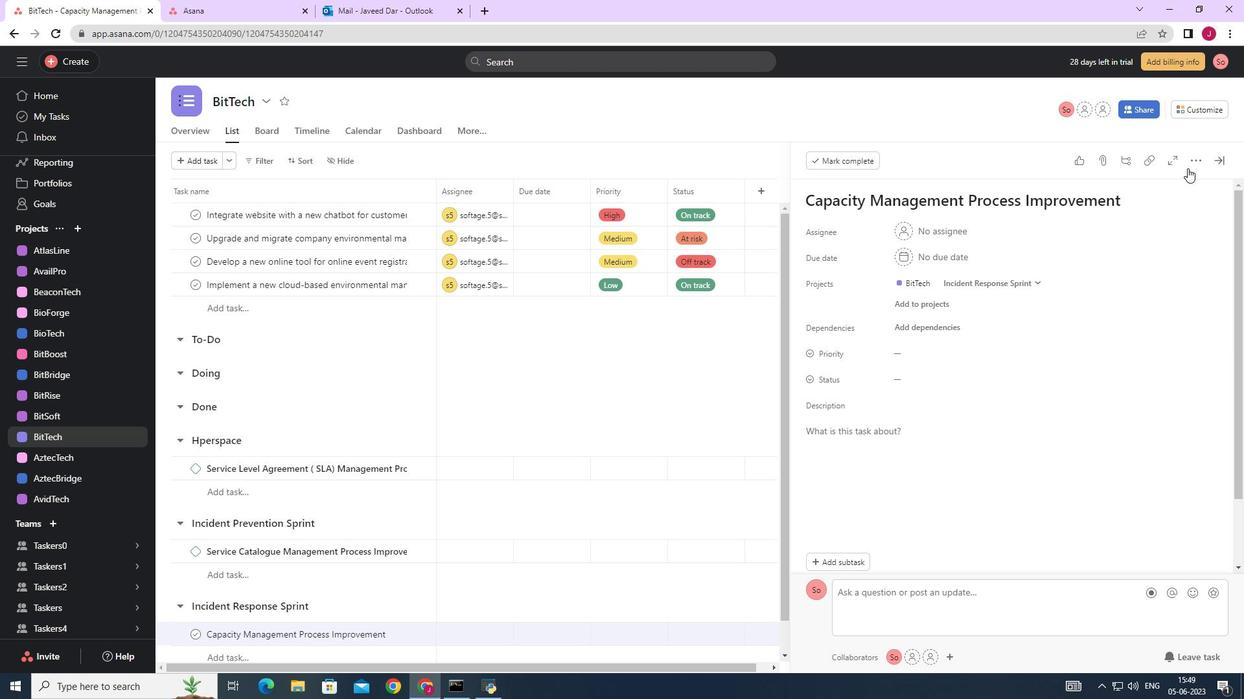 
Action: Mouse pressed left at (1196, 156)
Screenshot: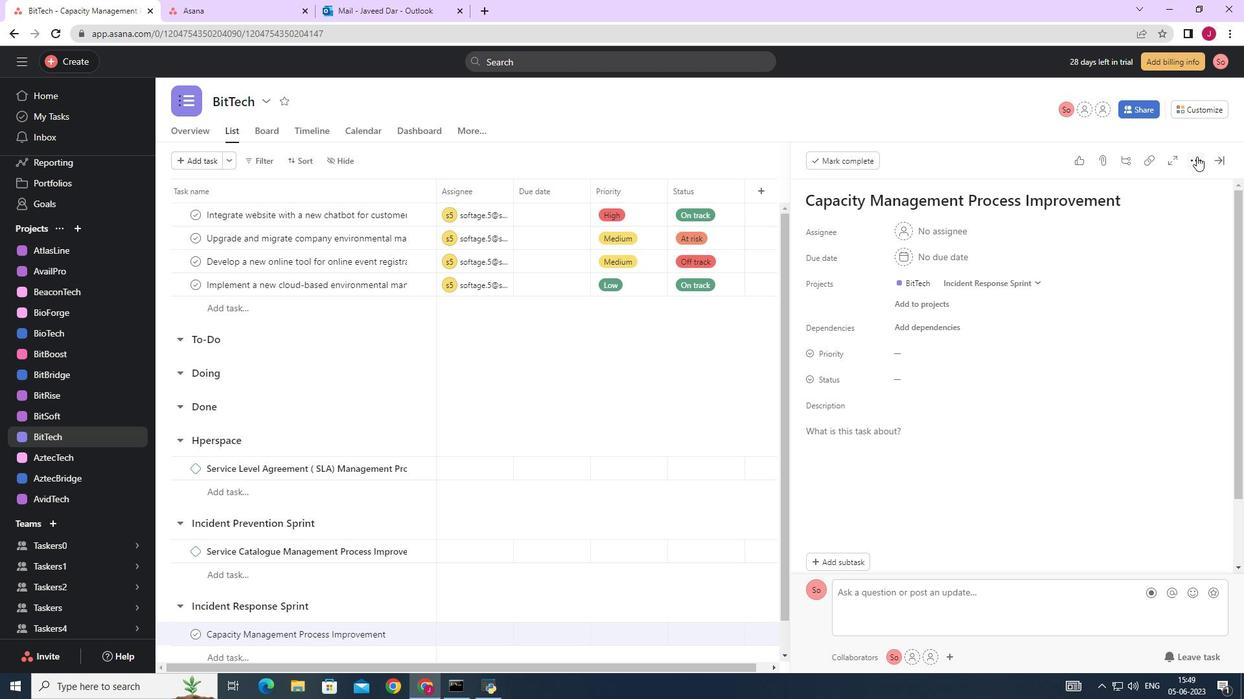 
Action: Mouse moved to (1080, 208)
Screenshot: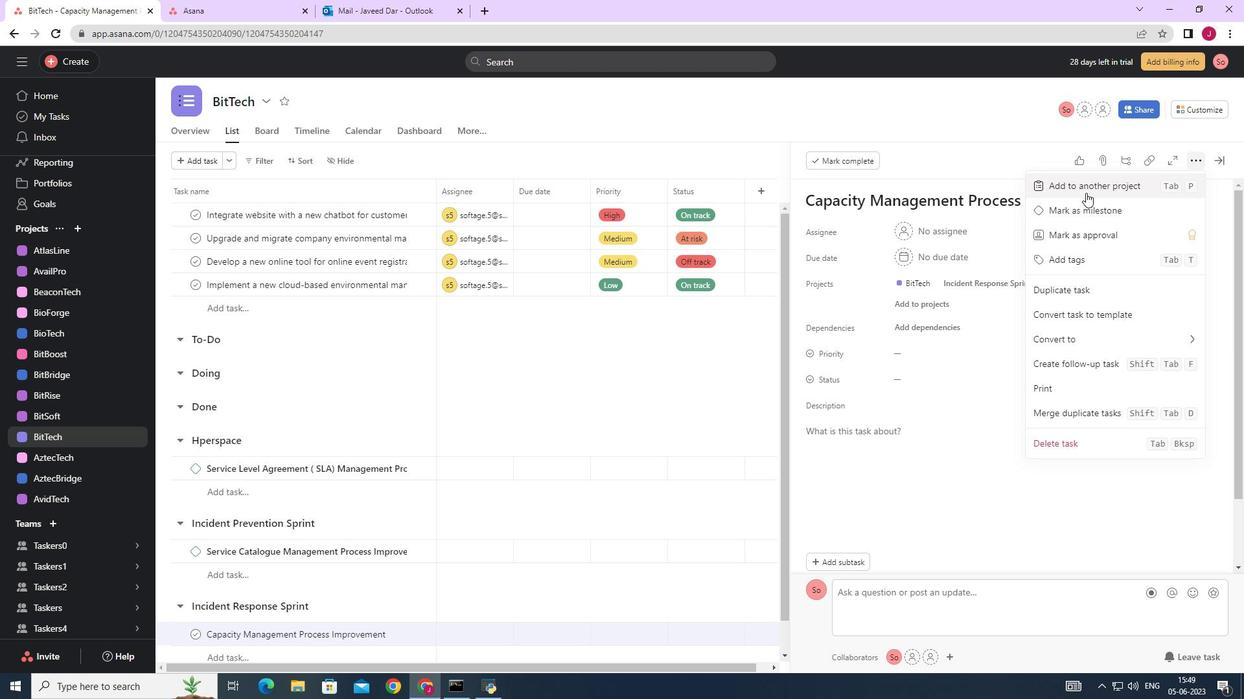 
Action: Mouse pressed left at (1080, 208)
Screenshot: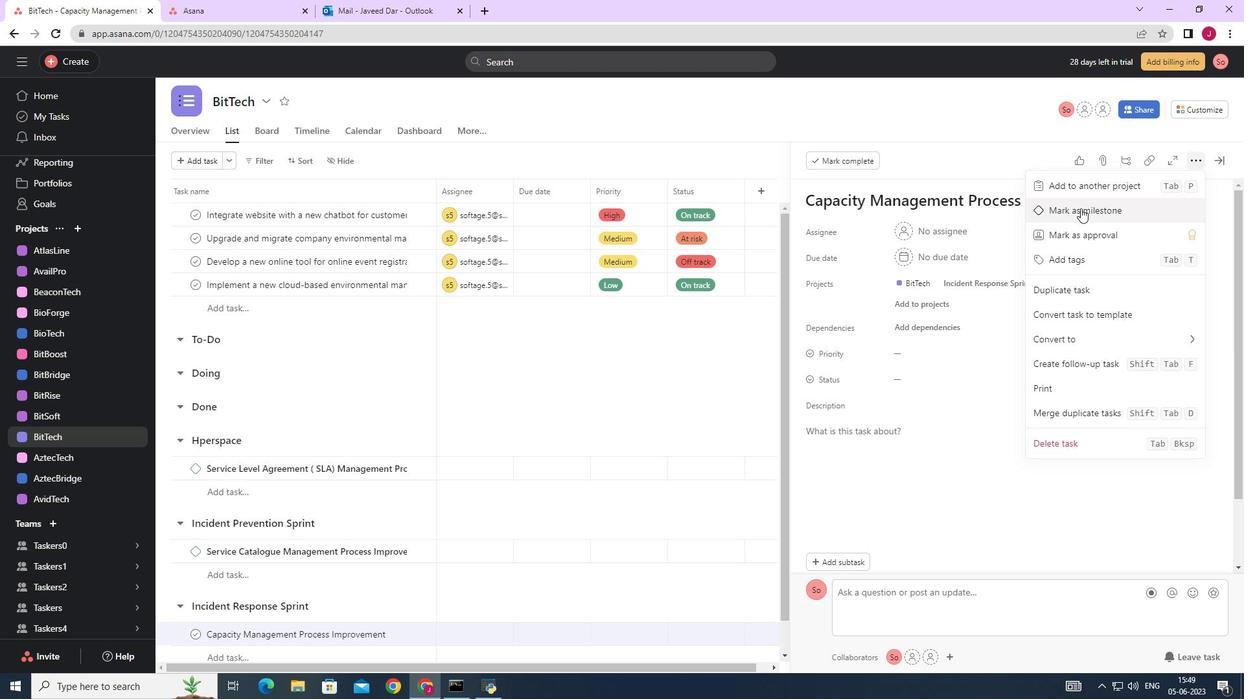 
Action: Mouse moved to (1228, 157)
Screenshot: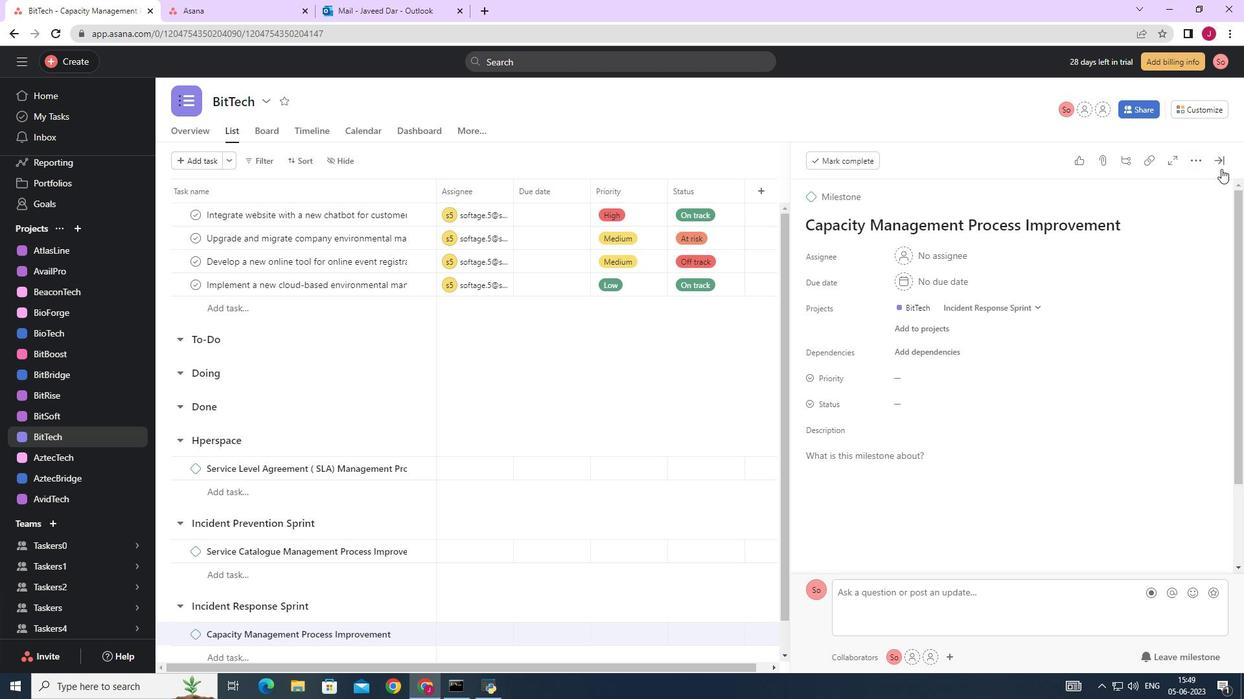 
Action: Mouse pressed left at (1228, 157)
Screenshot: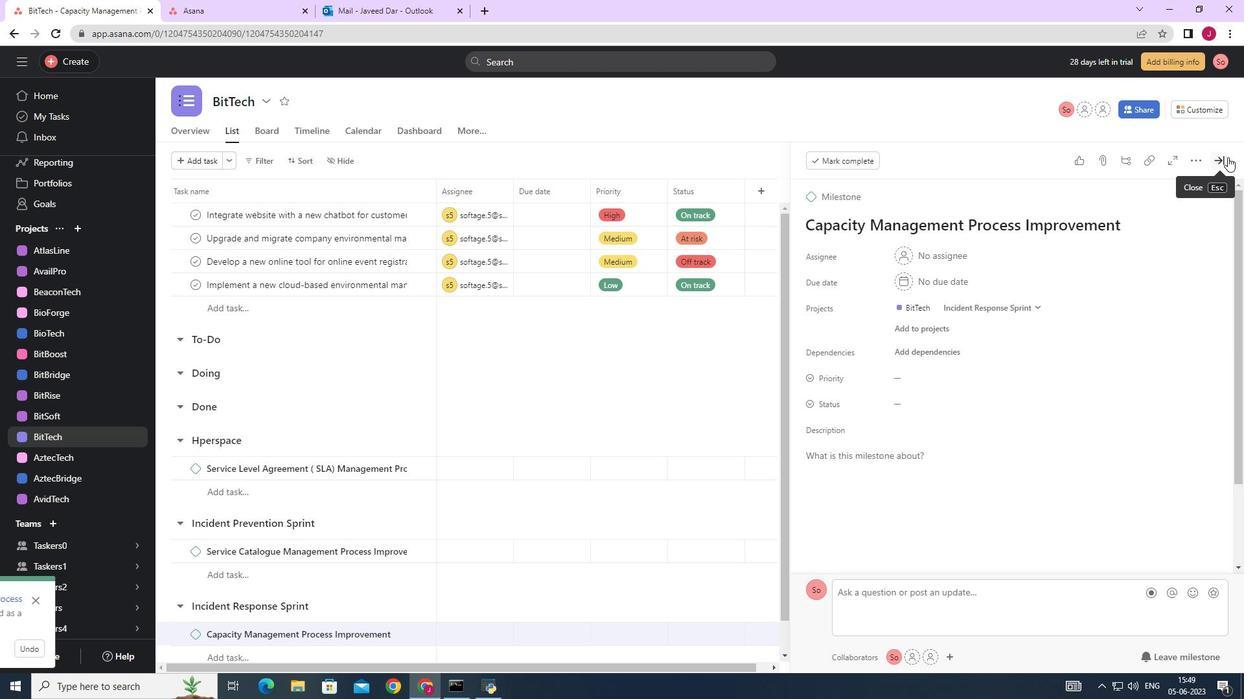 
Action: Mouse moved to (1170, 162)
Screenshot: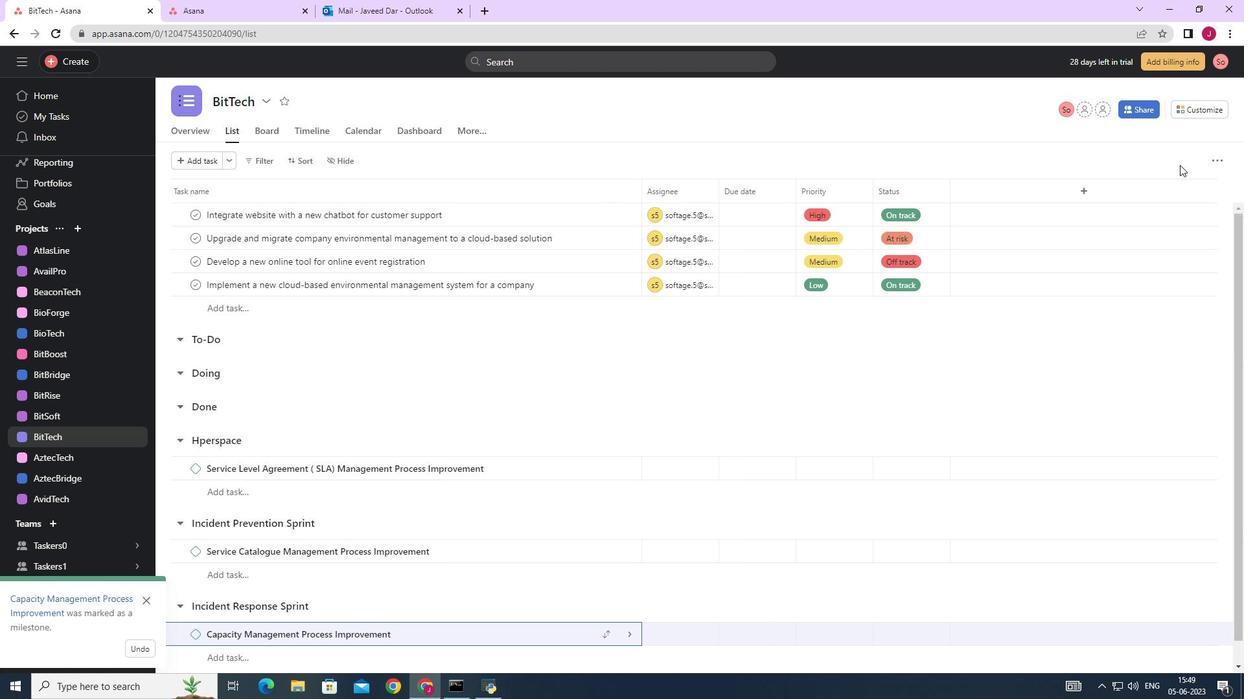 
